 Task: Create a new job listing for an NHS Staff Nurse in Salesforce, including job description, responsibilities, skills required, educational requirements, and minimum pay.
Action: Key pressed <Key.shift><Key.shift><Key.shift><Key.shift><Key.shift>NHS<Key.space><Key.shift>Staff<Key.space><Key.shift>Nir<Key.backspace><Key.backspace>urse<Key.tab><Key.shift>Health<Key.space>and<Key.space><Key.shift>Social<Key.space>care<Key.space>organizations<Key.space>in<Key.space><Key.shift>Norfolk<Key.space>and<Key.space><Key.shift>Waveney<Key.space>are<Key.space>a<Key.backspace>ples<Key.backspace>ased<Key.space>to<Key.space>be<Key.space>working<Key.space>together<Key.space>to<Key.space>recruit<Key.space>internationally<Key.space>trained<Key.space>nurses<Key.space>to<Key.space>come<Key.space>and<Key.space>join<Key.space>us<Key.space>in<Key.space>2024.<Key.space>--<Key.shift_r>><Key.shift>Norfolk<Key.space>and<Key.space><Key.shift>Waveney<Key.space>can<Key.space>offer<Key.space>a<Key.space>range<Key.space>of<Key.space>opportunites<Key.space>to<Key.space>work<Key.space>with<Key.space>a<Key.space>wide<Key.space>variety<Key.space>of<Key.space>speciali
Screenshot: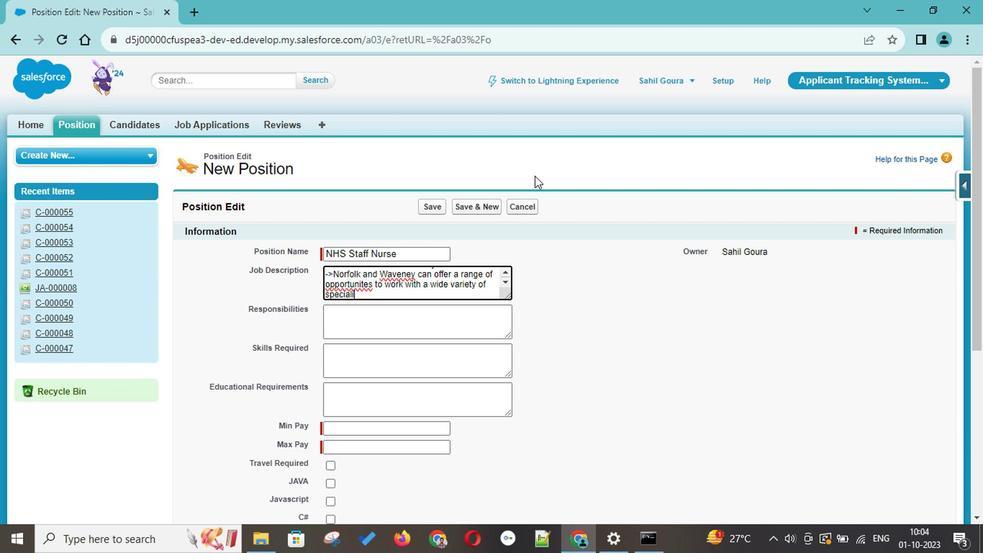 
Action: Mouse moved to (359, 315)
Screenshot: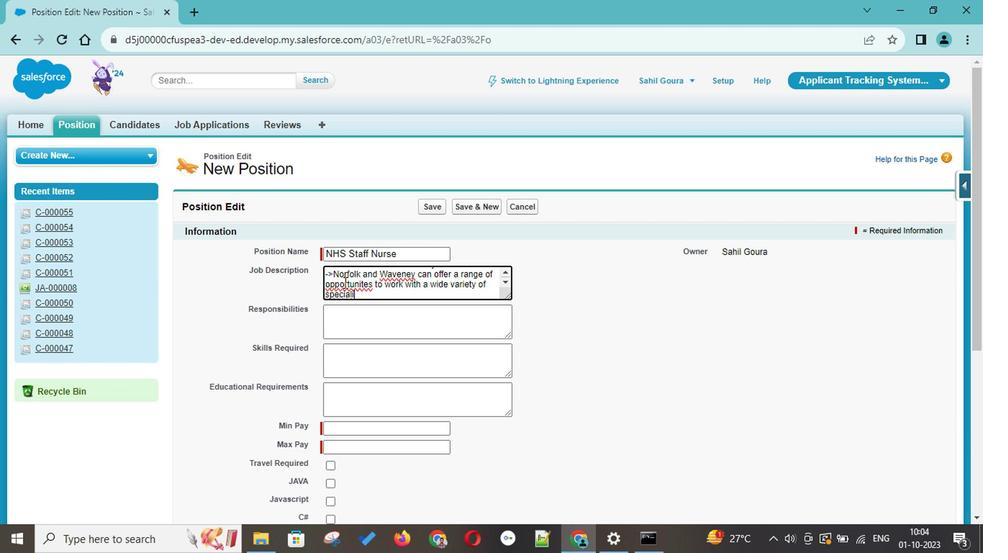 
Action: Mouse pressed right at (359, 315)
Screenshot: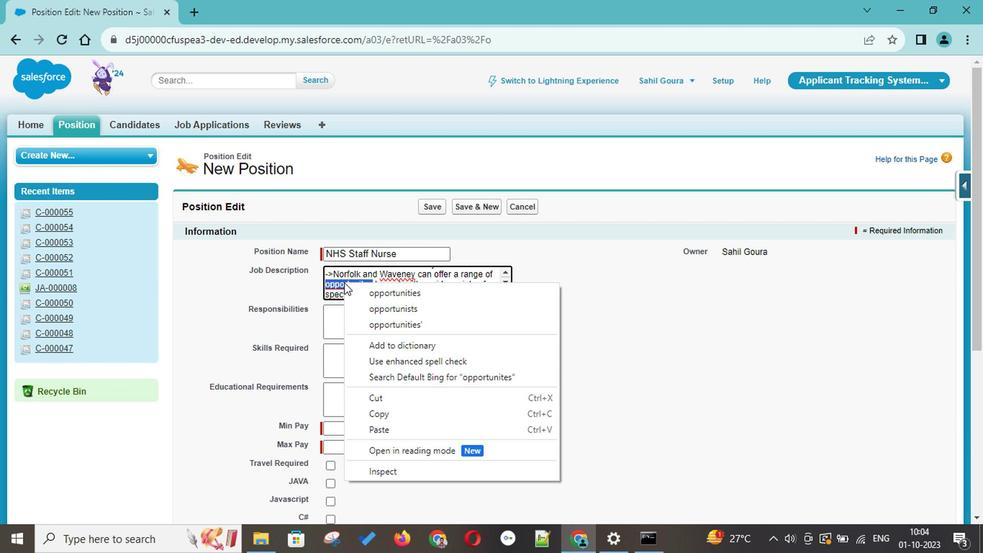 
Action: Mouse moved to (388, 323)
Screenshot: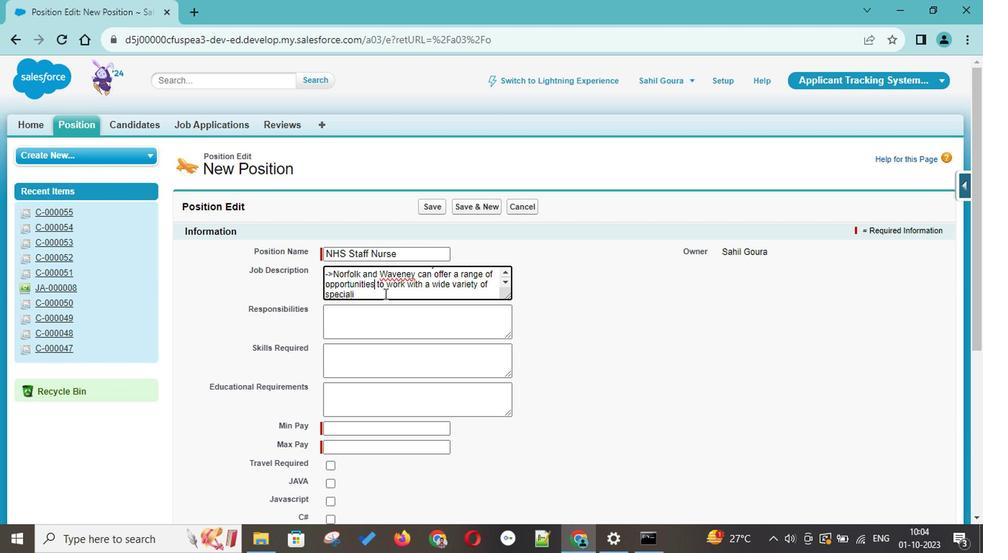 
Action: Mouse pressed left at (388, 323)
Screenshot: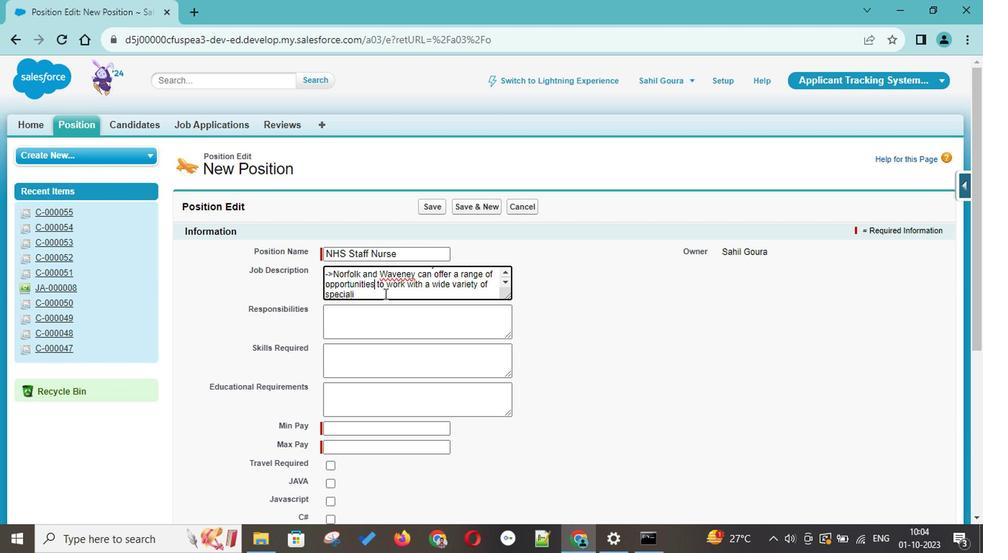 
Action: Mouse moved to (406, 322)
Screenshot: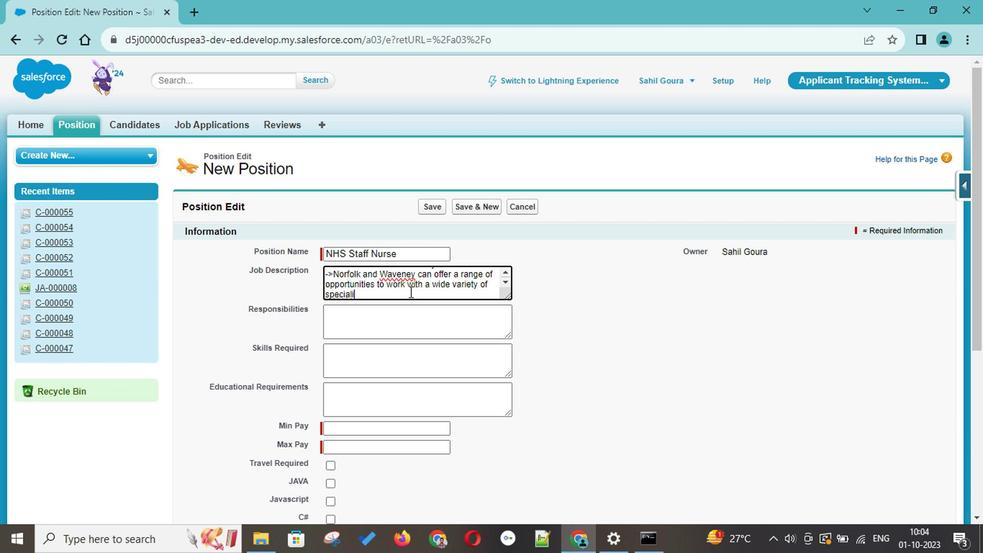 
Action: Mouse pressed left at (406, 322)
Screenshot: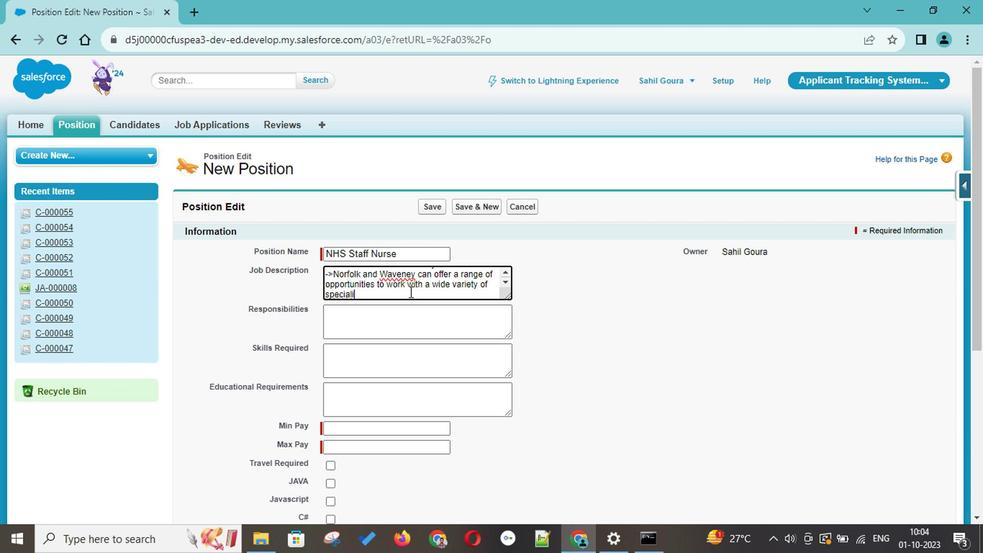 
Action: Key pressed sts<Key.shift_r>:
Screenshot: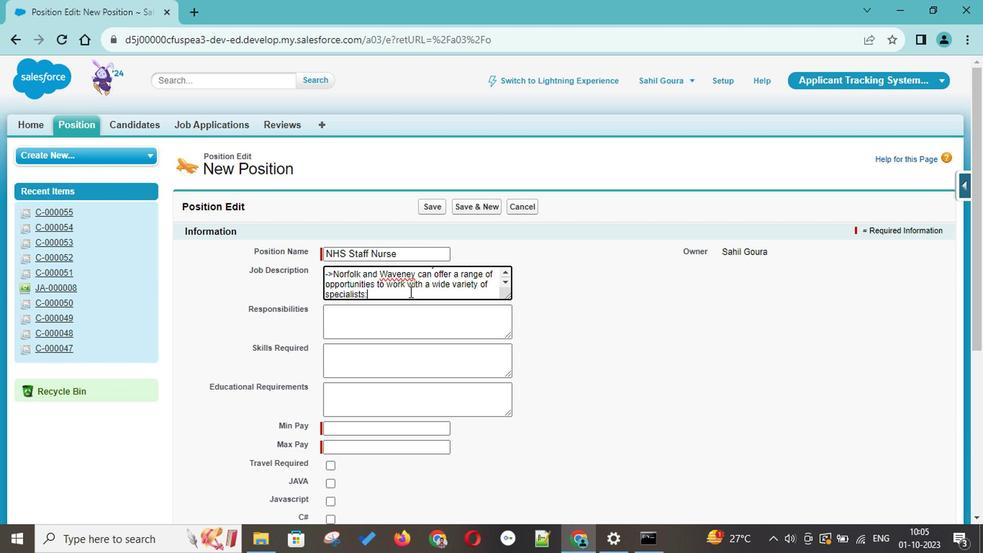 
Action: Mouse moved to (406, 324)
Screenshot: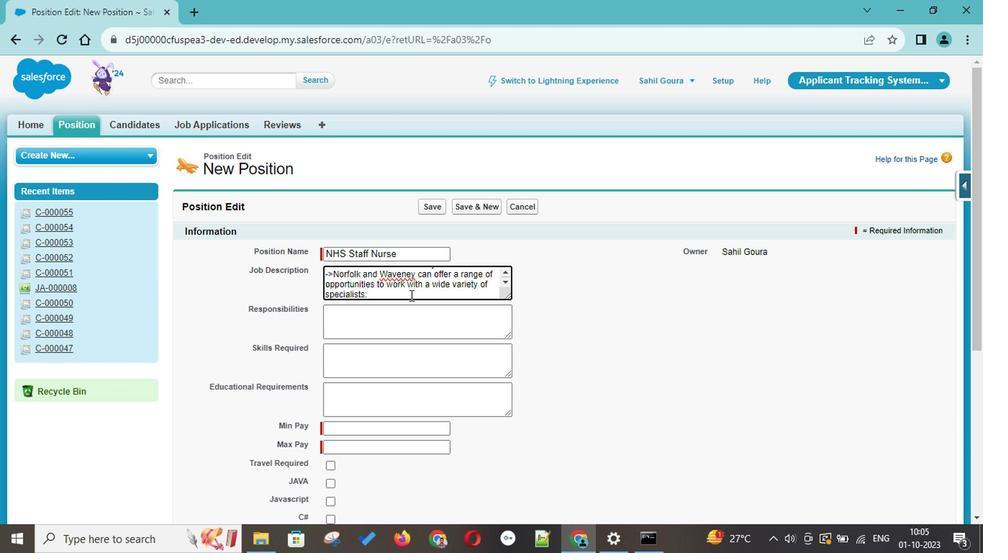 
Action: Key pressed <Key.space>you<Key.space>might<Key.space>be<Key.space>interested<Key.space>in<Key.space>our<Key.space>busy<Key.space><Key.shift>Emergency<Key.space><Key.shift>Department<Key.space>and<Key.space><Key.shift>Trauma<Key.space>teams<Key.space>or<Key.space>have<Key.space>working<Key.space>experience<Key.space>
Screenshot: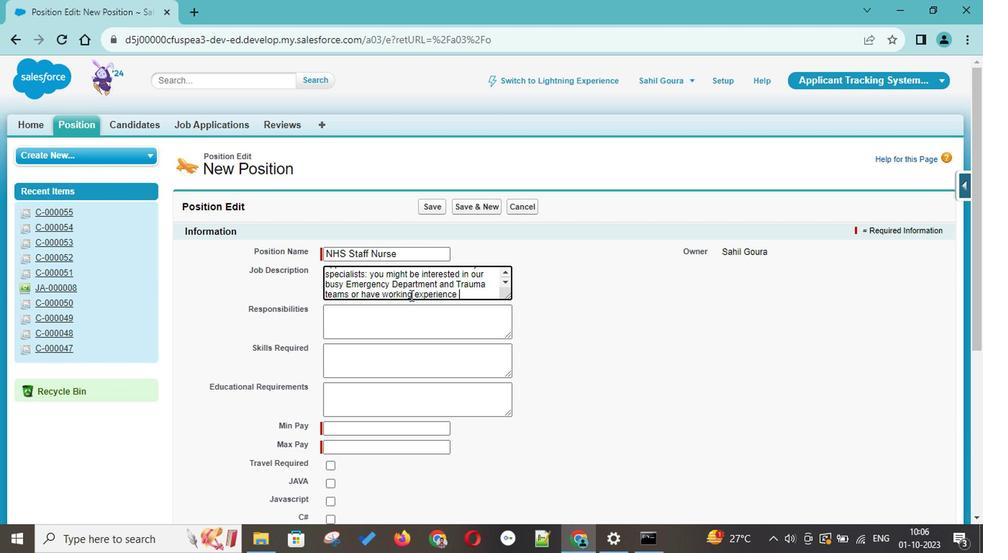 
Action: Mouse moved to (600, 300)
Screenshot: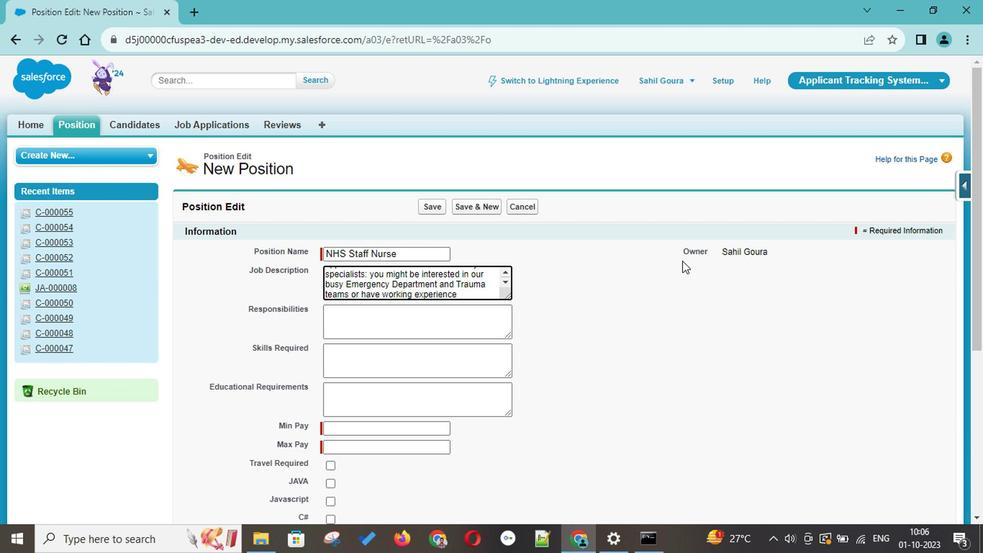 
Action: Key pressed working<Key.space>with<Key.space>operating<Key.space>theatres,<Key.space>perhaps<Key.space>you<Key.space>would<Key.space>like<Key.space>to<Key.space>work<Key.space>with<Key.space>our<Key.space>teams<Key.space>that<Key.space>look<Key.space>after<Key.space>elderly<Key.space>patients,<Key.space>work<Key.space>within<Key.space>the<Key.space>community<Key.space>or<Key.space>bet<Key.backspace><Key.space>at<Key.space>the<Key.space>the<Key.space>forefront<Key.space>of<Key.space>the<Key.space>teams<Key.space>delivering<Key.space>life<Key.space>change<Key.backspace>ig<Key.backspace>ng<Key.space>cancer<Key.space>treatments-whatever<Key.space>your<Key.space>interest<Key.space><Key.backspace>,<Key.space>we<Key.space>hope<Key.space>that<Key.space>you<Key.space>will<Key.space>share<Key.space>our<Key.space>best<Key.backspace><Key.backspace><Key.backspace><Key.backspace>passion<Key.space>for<Key.space>delivering<Key.space>the<Key.space>best<Key.space>possible<Key.space>patient<Key.space>care.--<Key.shift_r>><Key.space><Key.shift>All<Key.space>roles<Key.space>wh<Key.backspace>ithin<Key.space>the<Key.space><Key.shift>Trust<Key.space>reu<Key.backspace>quire<Key.space>staff<Key.space>to<Key.space>demonstrate<Key.space>our<Key.space>core<Key.space>values<Key.space>in<Key.space>the<Key.space>var<Key.backspace><Key.backspace><Key.backspace>care<Key.space>they<Key.space>provide<Key.space>to<Key.space>patience<Key.backspace><Key.backspace>ts.<Key.space>--<Key.shift_r>><Key.space>a<Key.backspace><Key.shift>All<Key.space>members<Key.space>of<Key.space>staff<Key.space>should<Key.space>conide<Key.backspace><Key.backspace><Key.backspace>sider<Key.space>these<Key.space>behavious<Key.space>an<Key.space>essential<Key.space>part<Key.space>of<Key.space>thier<Key.space><Key.backspace><Key.backspace><Key.backspace><Key.backspace>eir<Key.space>job<Key.space>role.<Key.tab><Key.shift>The<Key.space>
Screenshot: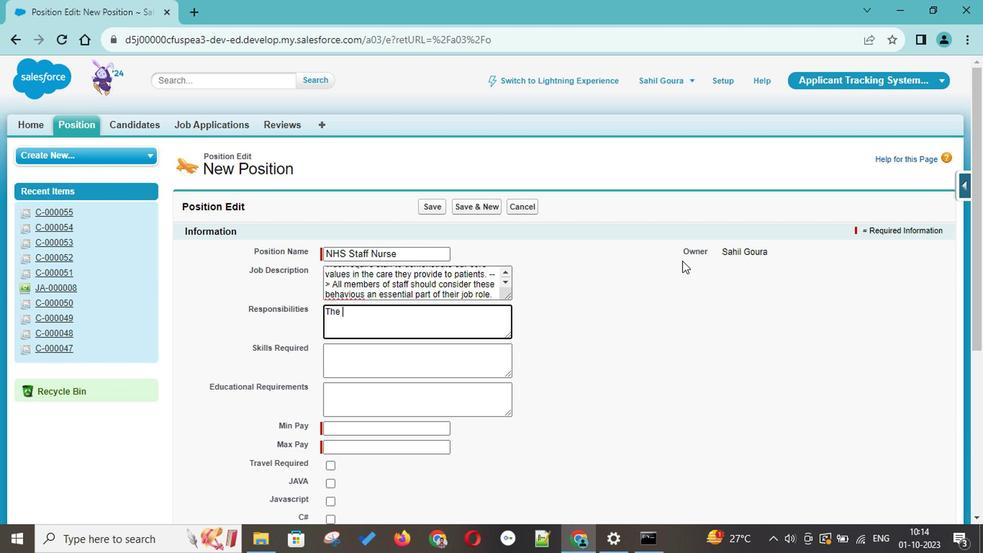 
Action: Mouse moved to (370, 323)
Screenshot: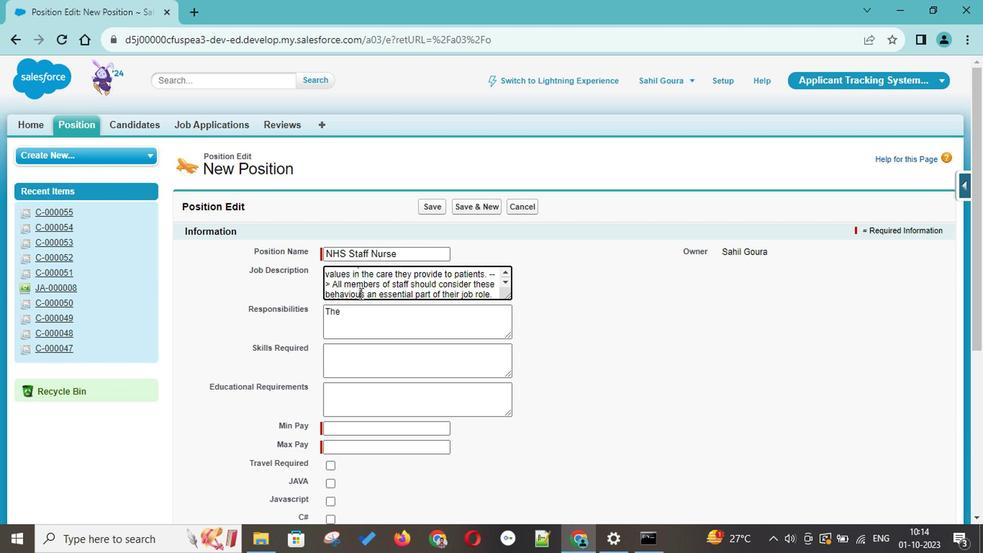 
Action: Mouse pressed left at (370, 323)
Screenshot: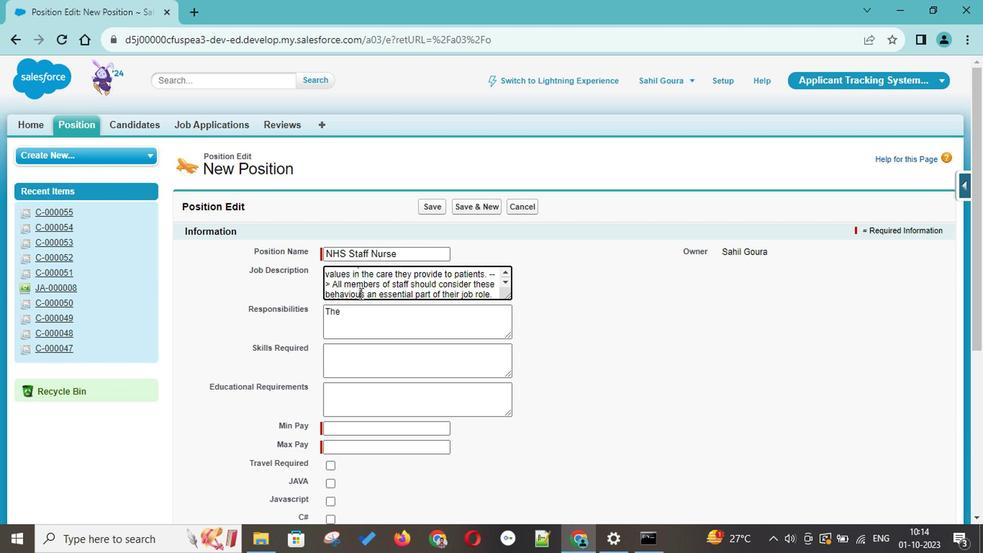 
Action: Key pressed r
Screenshot: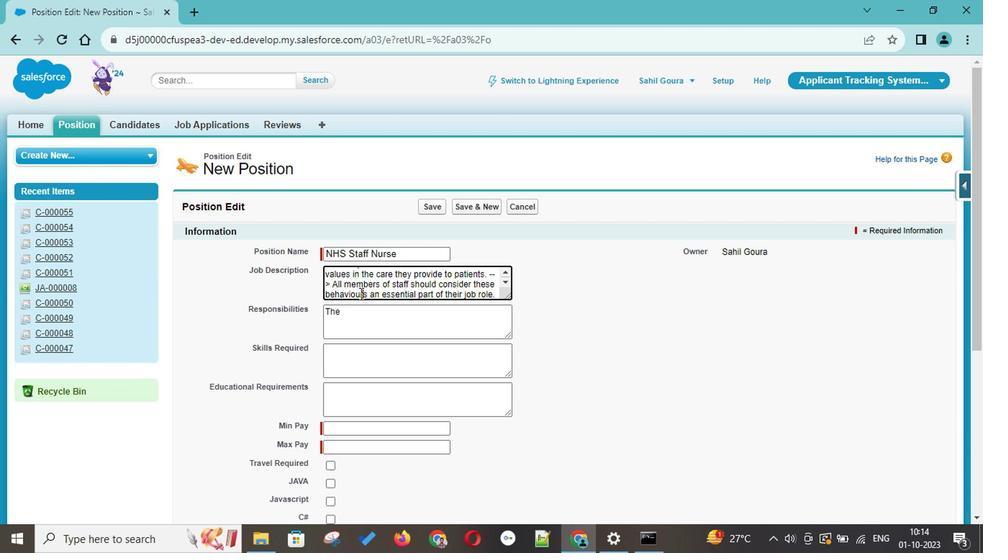 
Action: Mouse moved to (376, 342)
Screenshot: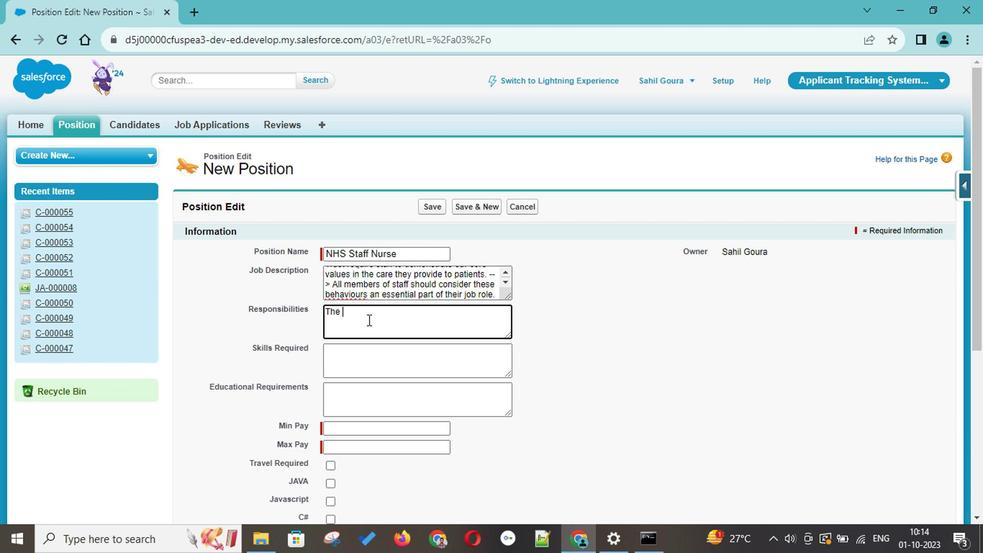 
Action: Mouse pressed left at (376, 342)
Screenshot: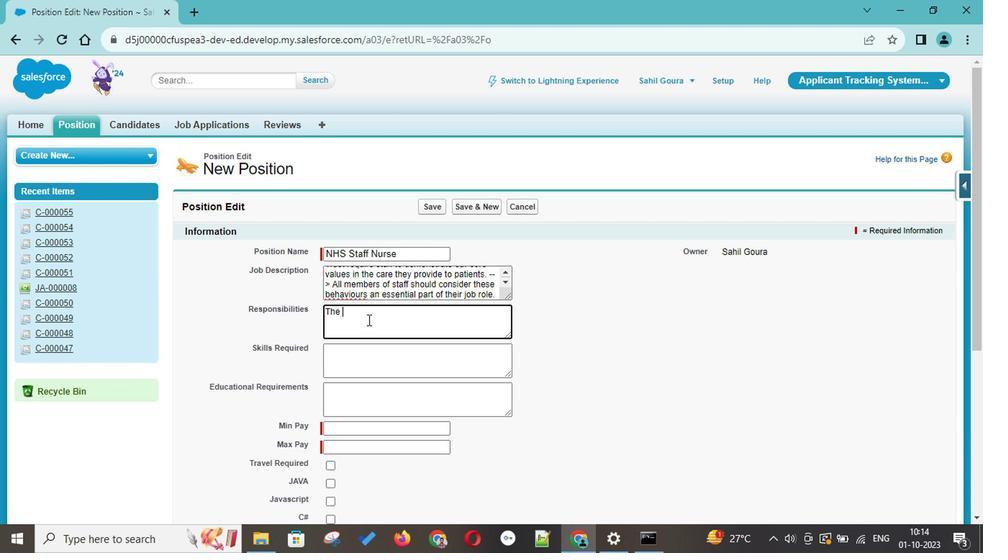 
Action: Mouse moved to (362, 327)
Screenshot: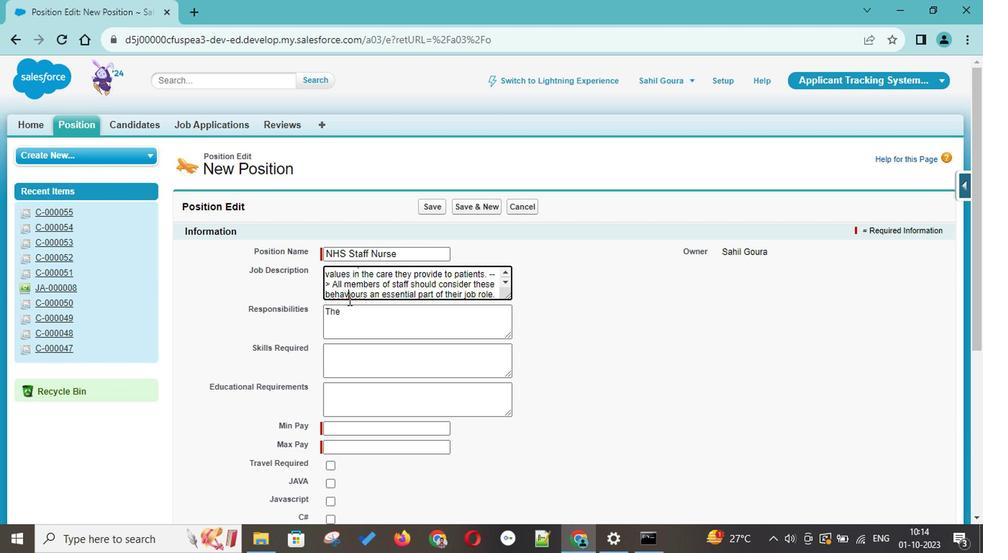 
Action: Mouse pressed left at (362, 327)
Screenshot: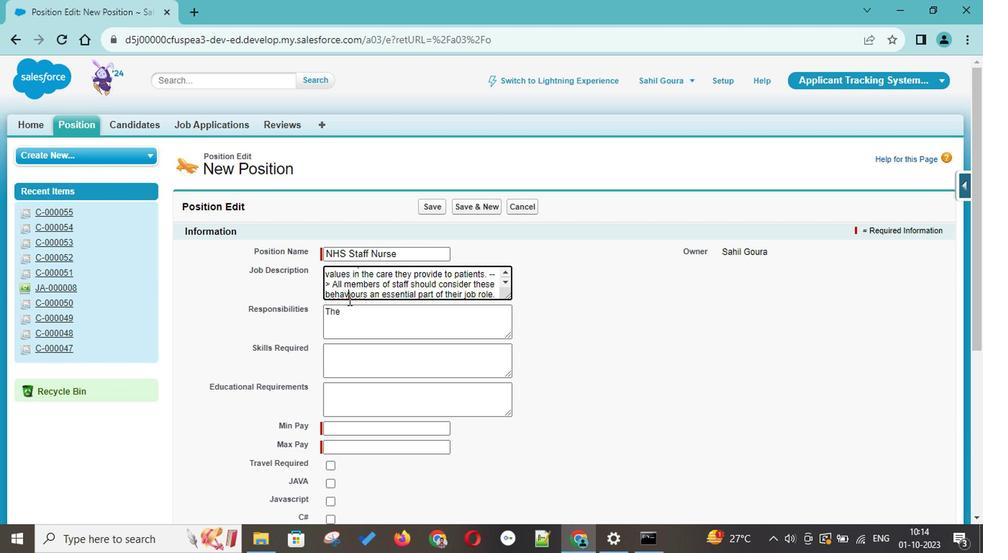 
Action: Mouse moved to (360, 325)
Screenshot: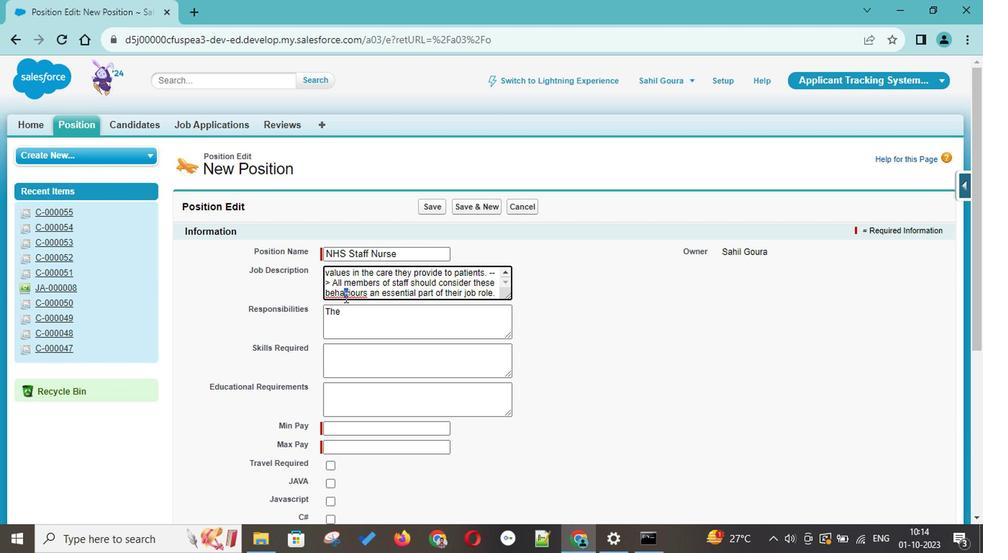 
Action: Mouse pressed right at (360, 325)
Screenshot: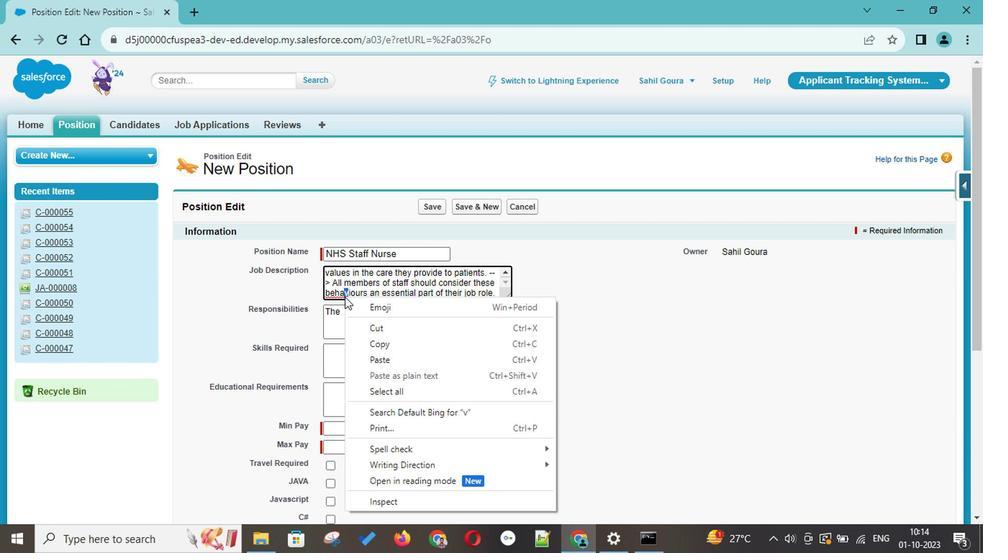 
Action: Mouse moved to (355, 322)
Screenshot: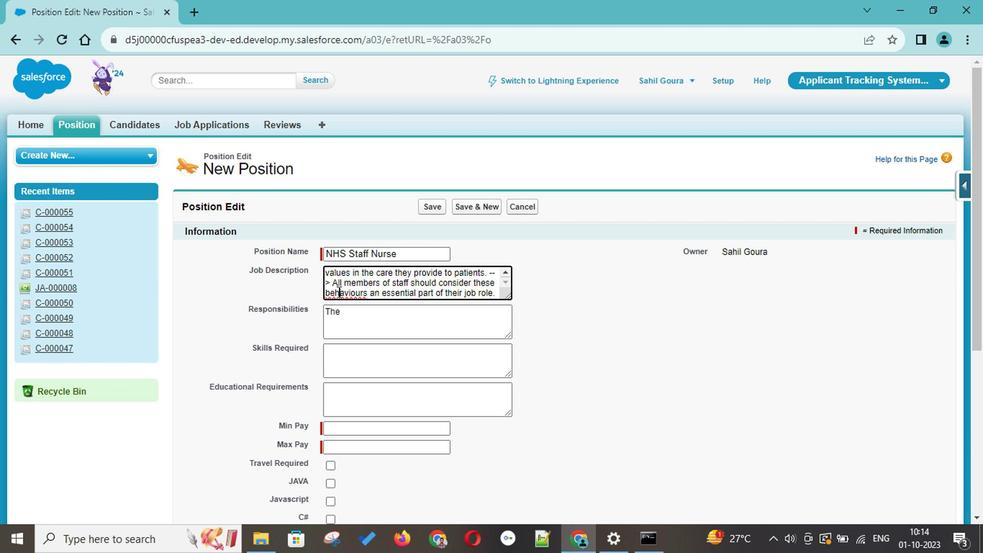 
Action: Mouse pressed left at (355, 322)
Screenshot: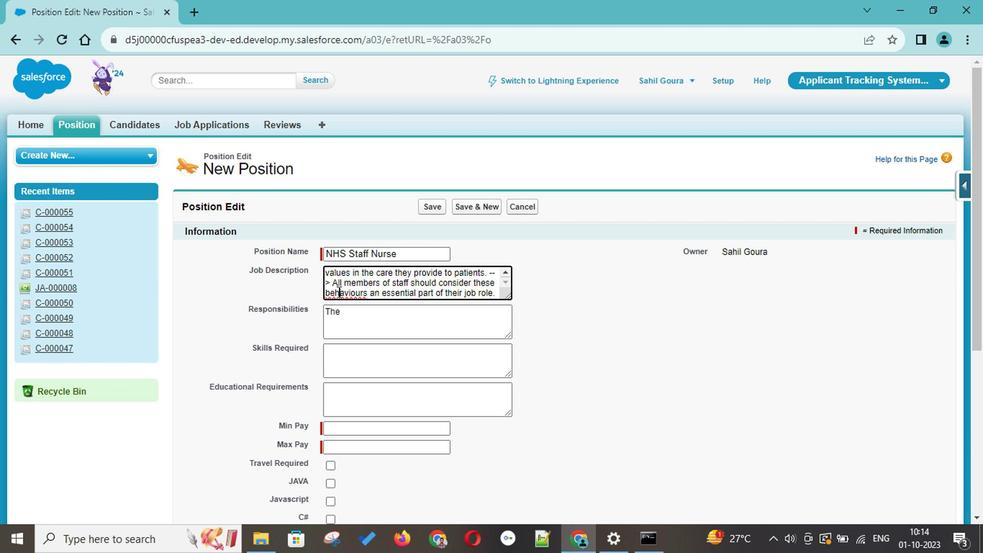
Action: Mouse moved to (362, 323)
Screenshot: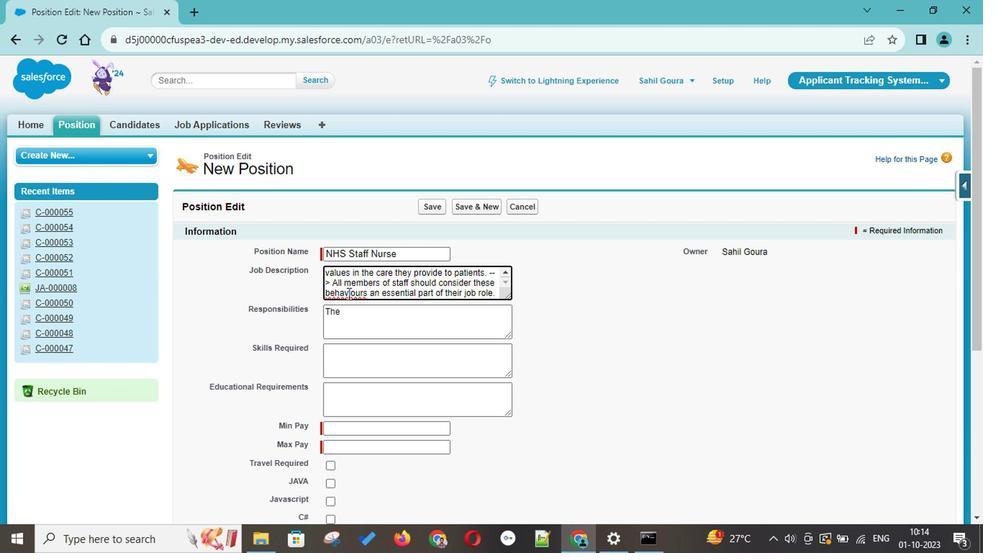 
Action: Mouse pressed right at (362, 323)
Screenshot: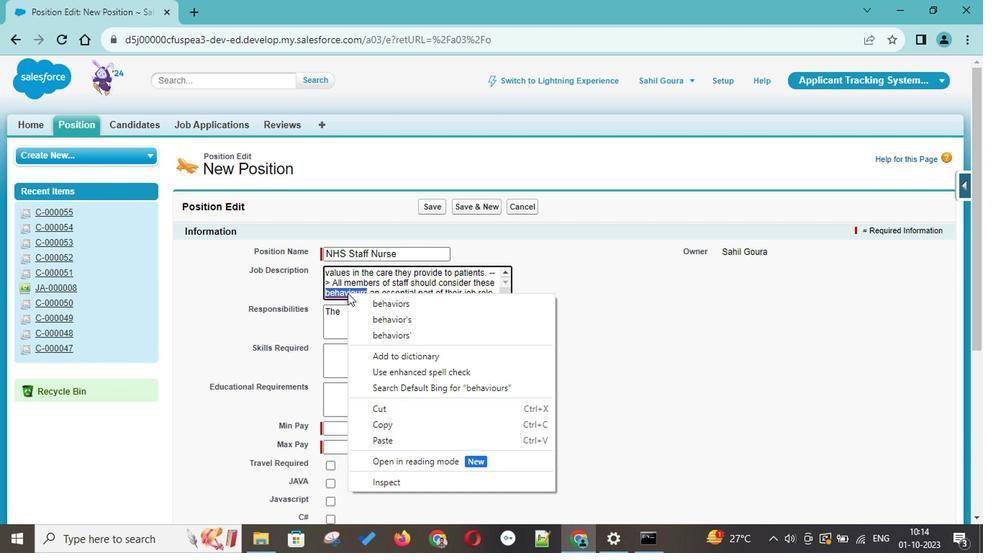 
Action: Mouse moved to (381, 329)
Screenshot: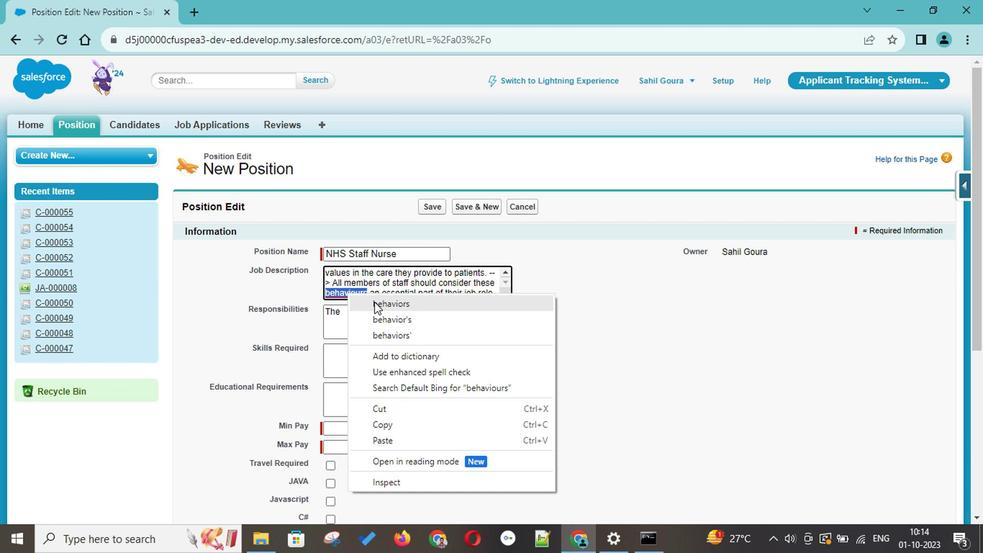 
Action: Mouse pressed left at (381, 329)
Screenshot: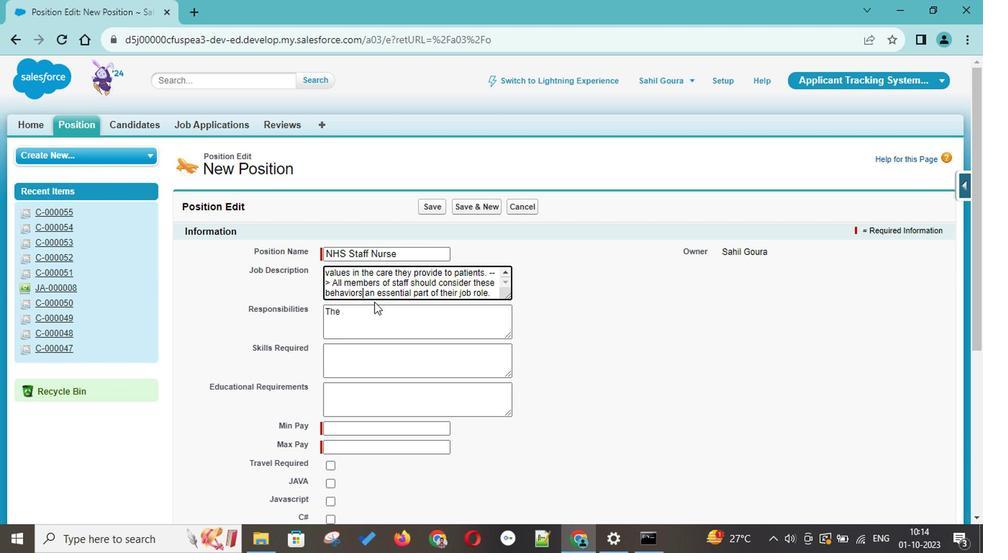 
Action: Mouse moved to (376, 340)
Screenshot: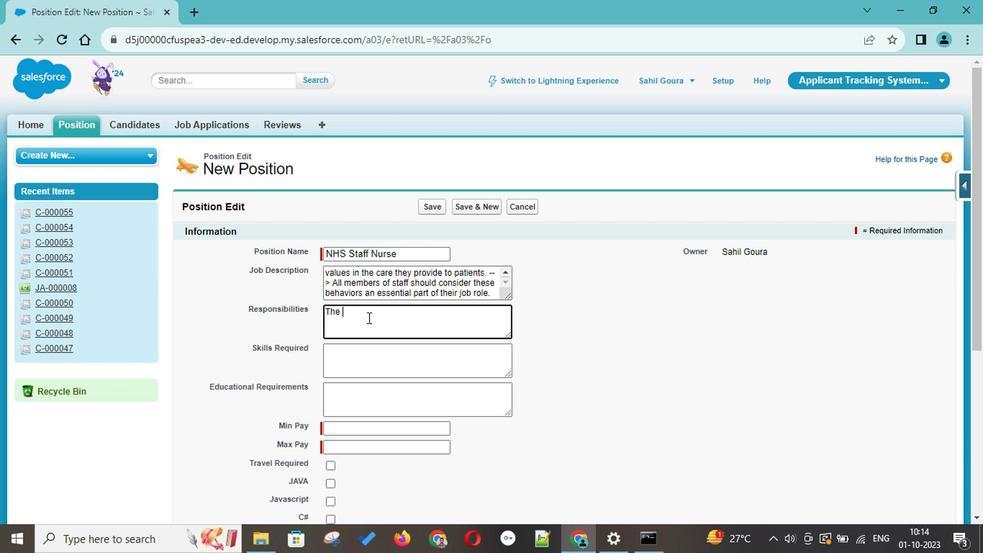 
Action: Mouse pressed left at (376, 340)
Screenshot: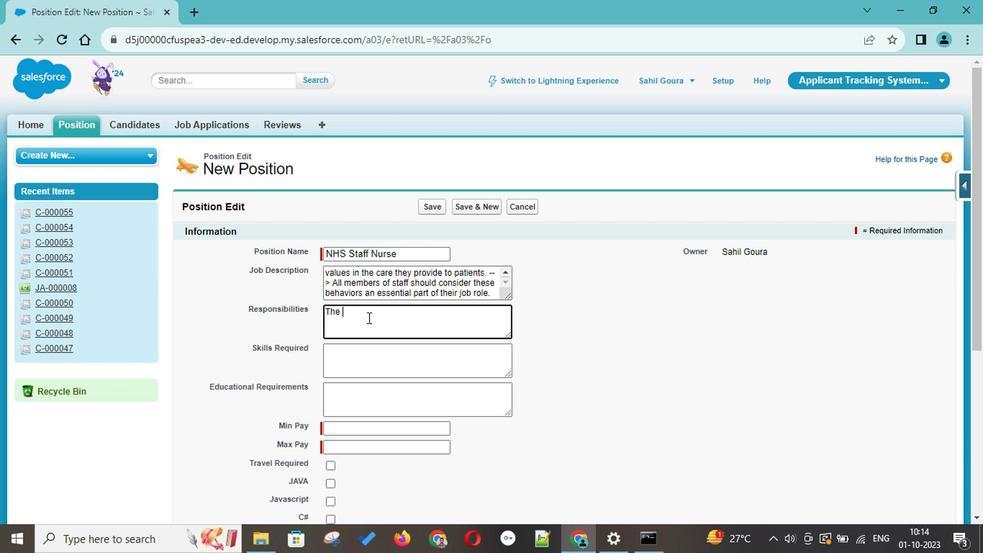
Action: Key pressed post<Key.space>holder<Key.space>is<Key.space>responsible<Key.space>for<Key.space>the<Key.space>assessment<Key.space>of<Key.space>care<Key.space>needs<Key.space>and<Key.space>the<Key.space>deveo<Key.backspace>lopment<Key.space>implementation<Key.space>and<Key.space>evaa<Key.backspace>luation<Key.space>of<Key.space>programmes
Screenshot: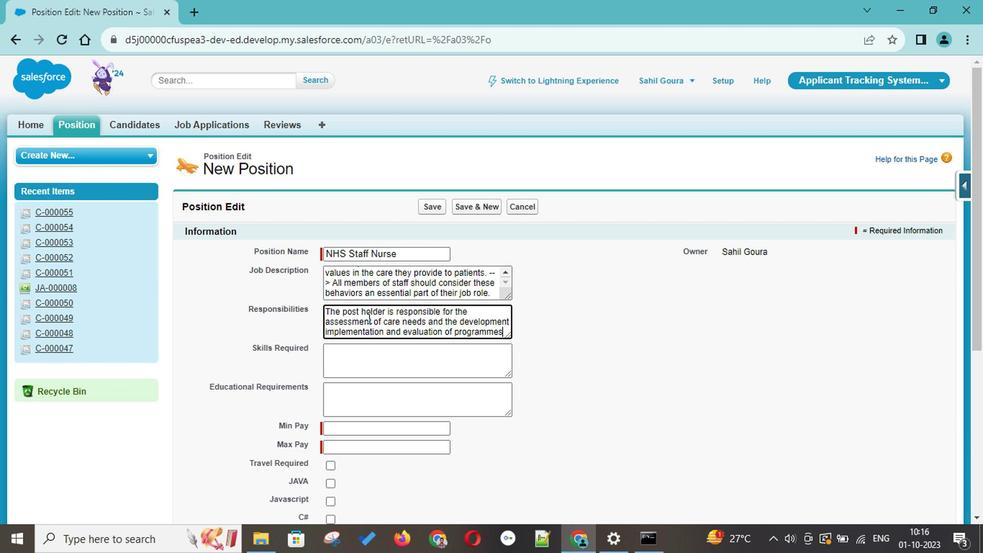 
Action: Mouse moved to (446, 354)
Screenshot: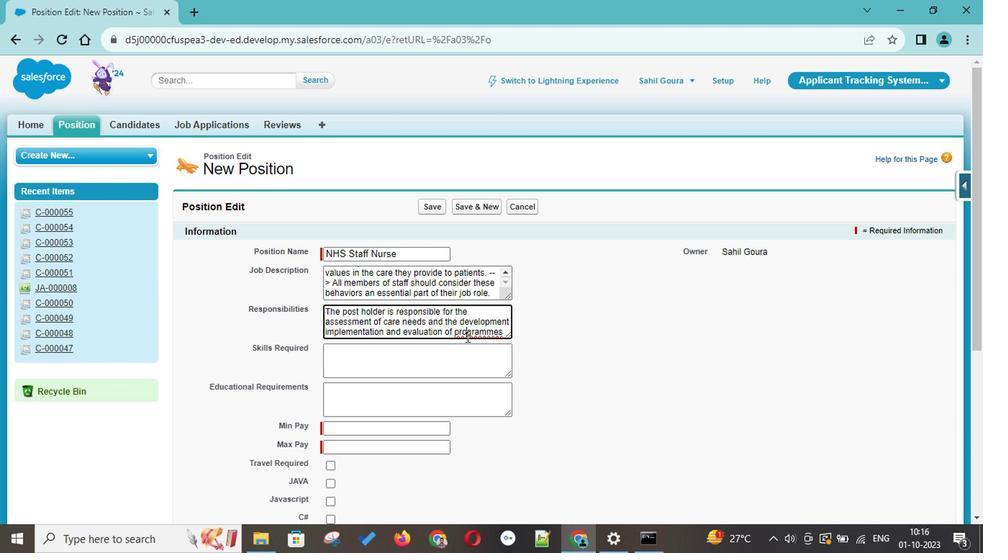 
Action: Mouse pressed right at (446, 354)
Screenshot: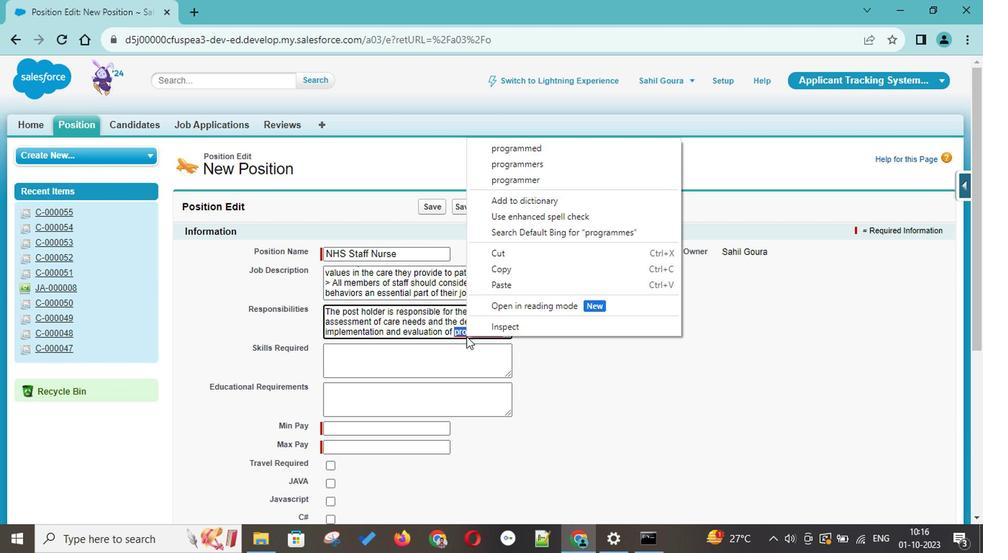 
Action: Mouse moved to (503, 221)
Screenshot: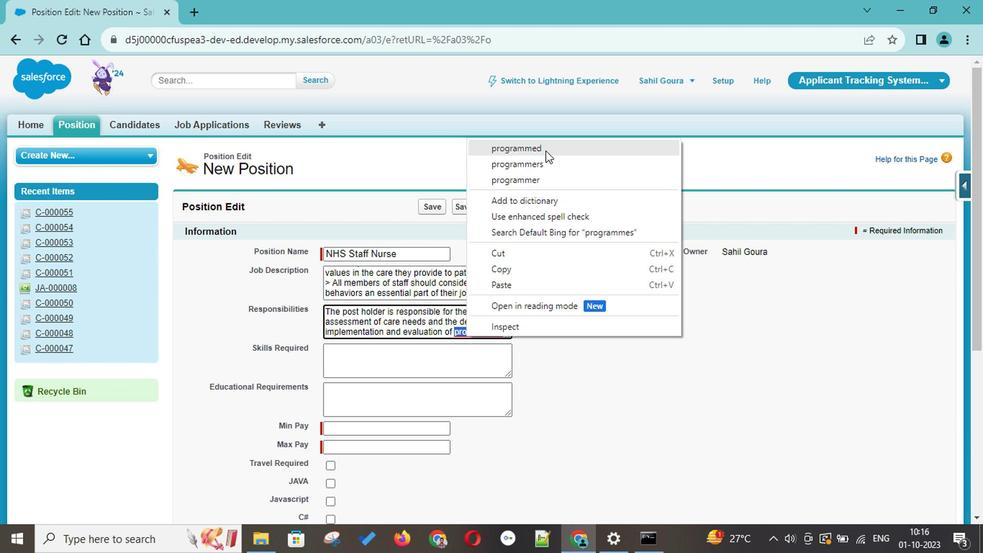 
Action: Mouse pressed left at (503, 221)
Screenshot: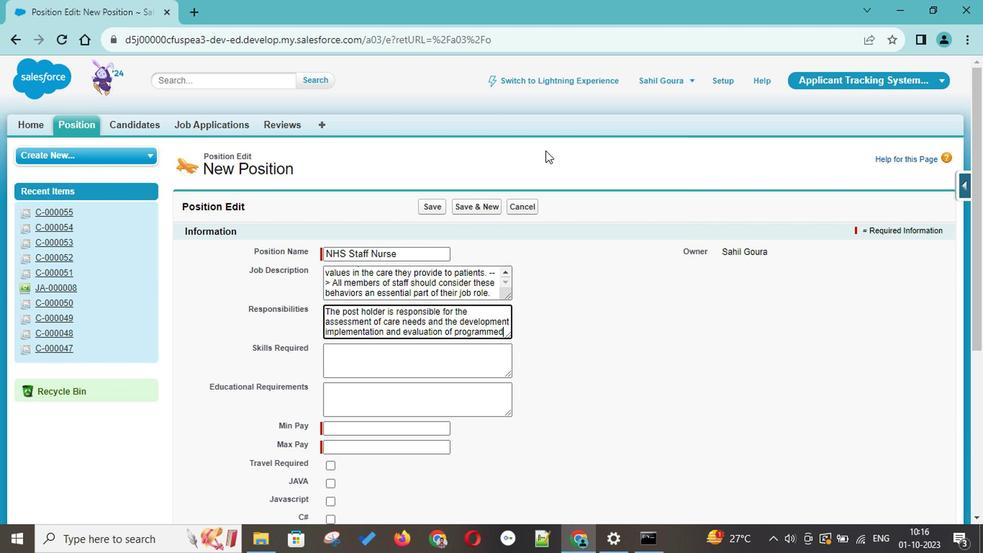
Action: Key pressed <Key.backspace><Key.backspace><Key.backspace>s=<Key.backspace><Key.backspace>mes<Key.space>
Screenshot: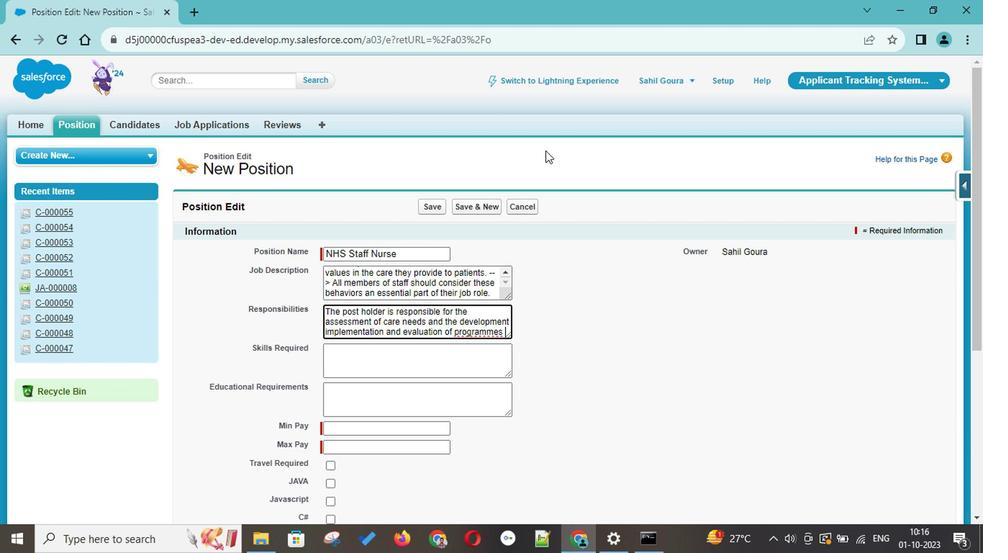 
Action: Mouse moved to (486, 230)
Screenshot: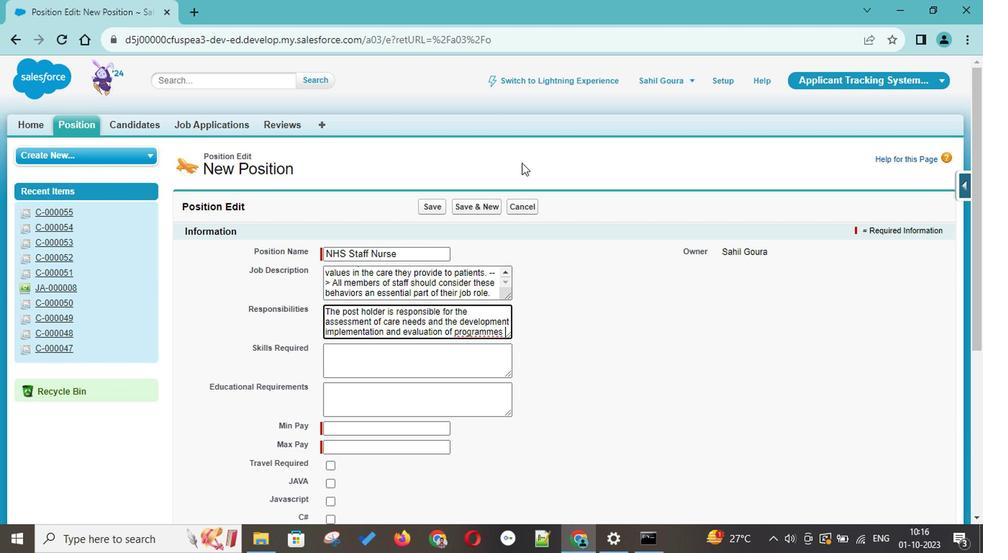 
Action: Key pressed <Key.backspace><Key.backspace><Key.backspace><Key.backspace>s<Key.space>of<Key.space>th<Key.backspace><Key.backspace>care.<Key.space>--<Key.shift_r>><Key.space><Key.shift><Key.shift><Key.shift><Key.shift><Key.shift><Key.shift><Key.shift><Key.shift><Key.shift><Key.shift><Key.shift><Key.shift><Key.shift><Key.shift><Key.shift><Key.shift><Key.shift><Key.shift>Ensure<Key.space>the<Key.space>agreed<Key.space>standards<Key.space>of<Key.space>nirsing<Key.backspace><Key.backspace><Key.backspace><Key.backspace><Key.backspace><Key.backspace>ursing<Key.space>practice<Key.space>within<Key.space>the<Key.space>ward/department<Key.space>health<Key.space><Key.shift>&<Key.space>safety<Key.space>policies<Key.space>are<Key.space>adhered<Key.space>to<Key.space>--<Key.shift_r>><Key.space>
Screenshot: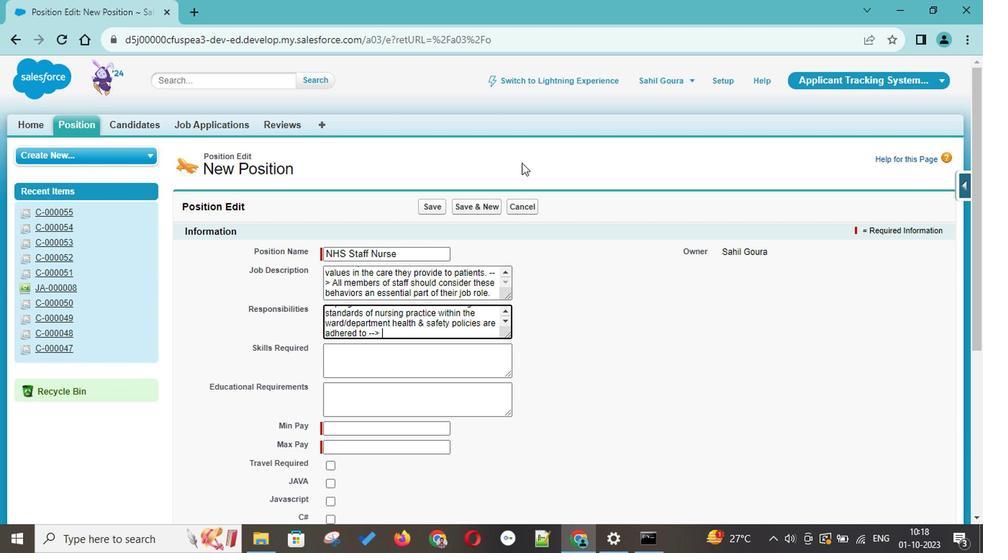 
Action: Mouse moved to (447, 352)
Screenshot: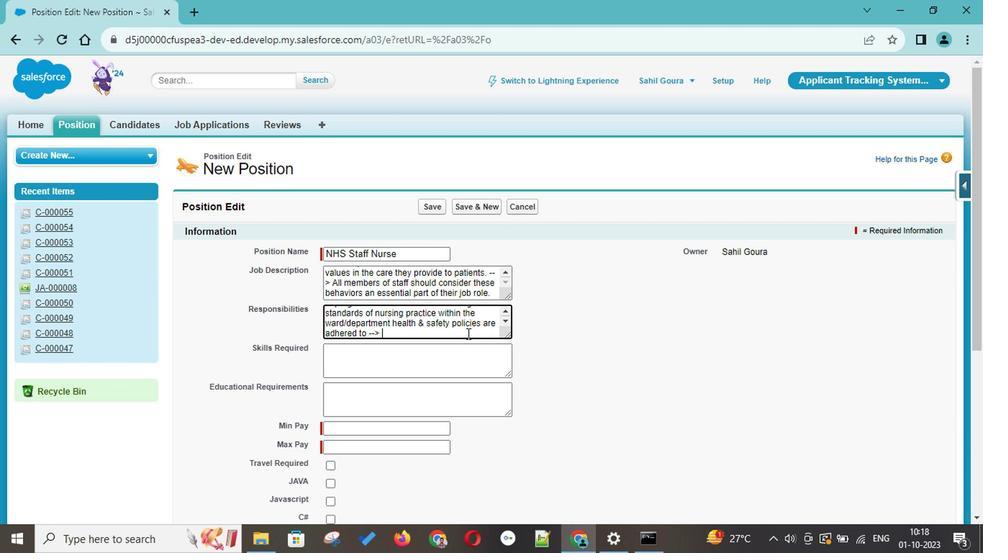 
Action: Key pressed <Key.shift>Mainita<Key.backspace><Key.backspace><Key.backspace>tained<Key.space>personal<Key.space>contact<Key.space>with<Key.space>patients<Key.space><Key.space><Key.backspace><Key.backspace>,<Key.space>other<Key.space>health<Key.space>care<Key.space>discplines,<Key.space>relatives<Key.space>and<Key.space>vist<Key.backspace>itors
Screenshot: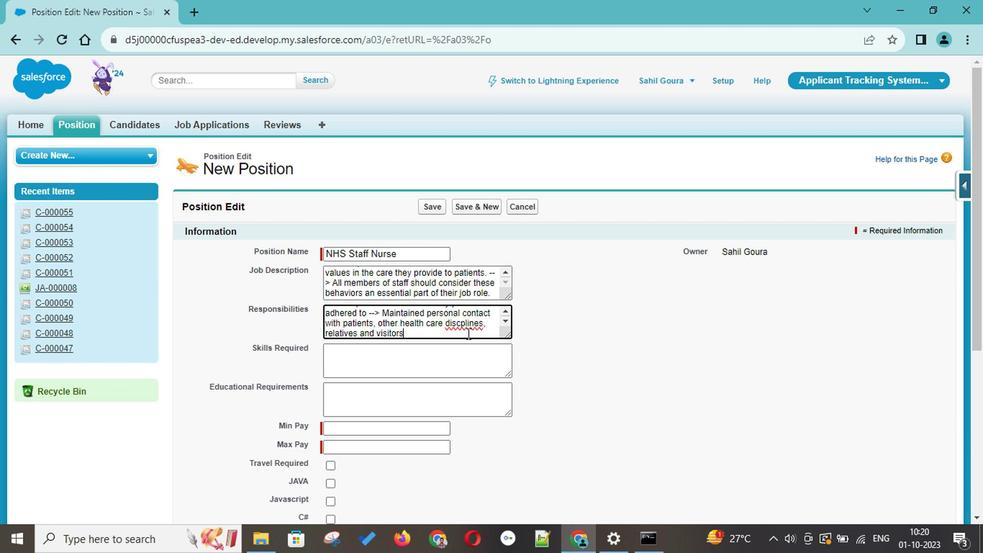 
Action: Mouse moved to (443, 346)
Screenshot: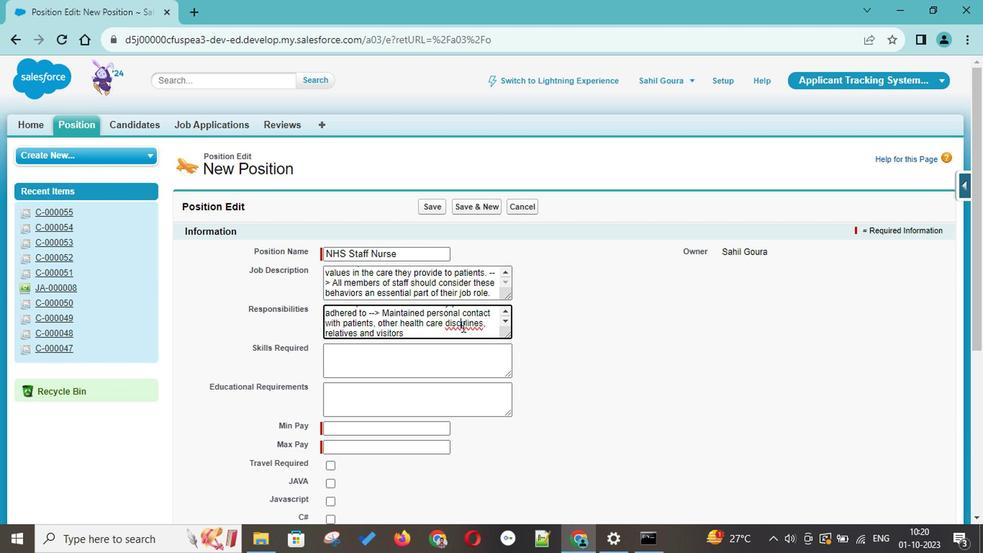 
Action: Mouse pressed right at (443, 346)
Screenshot: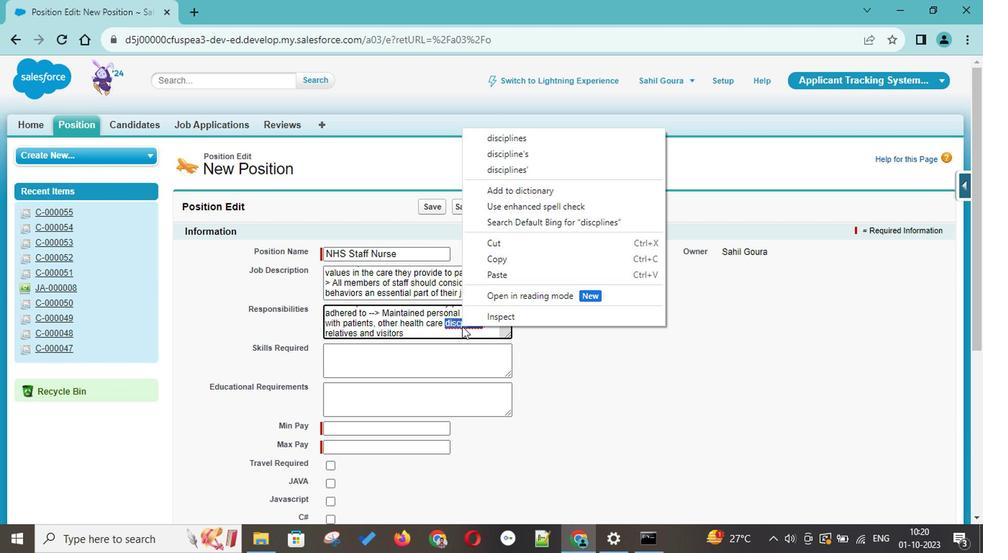 
Action: Mouse moved to (509, 216)
Screenshot: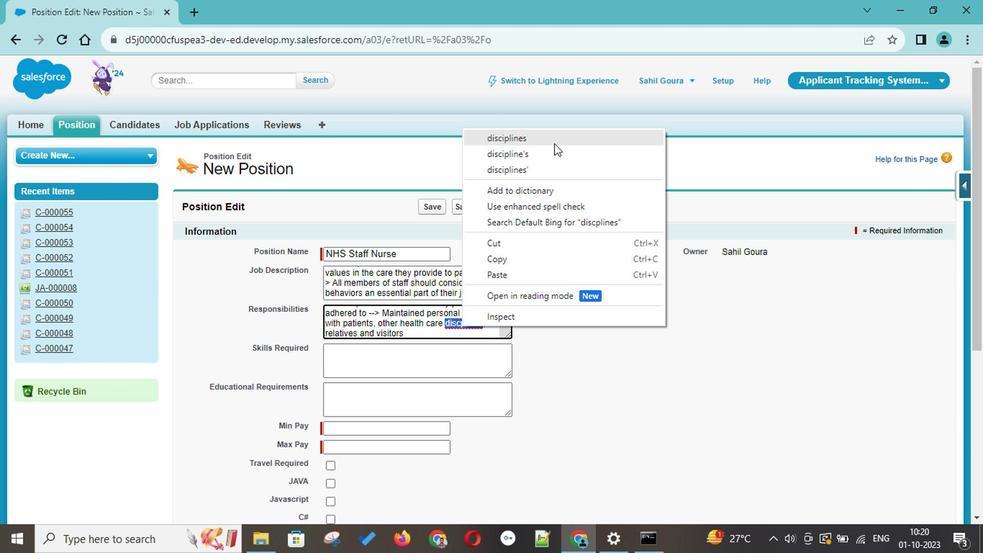 
Action: Mouse pressed left at (509, 216)
Screenshot: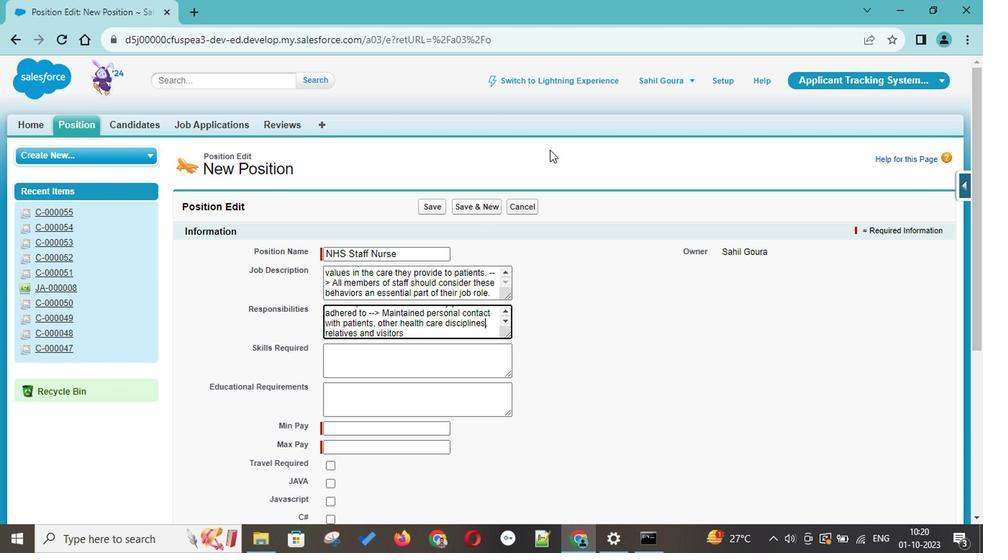 
Action: Mouse moved to (414, 350)
Screenshot: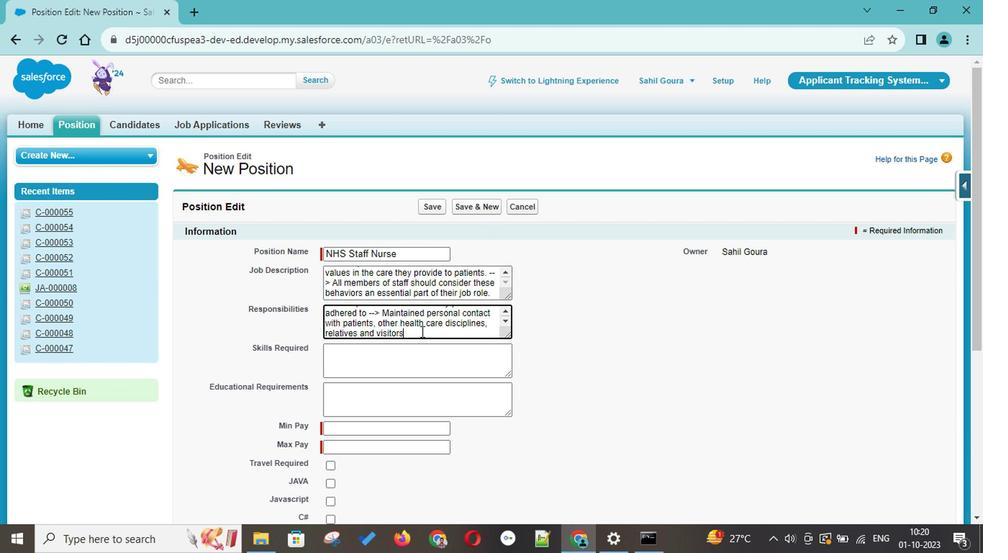 
Action: Mouse pressed left at (414, 350)
Screenshot: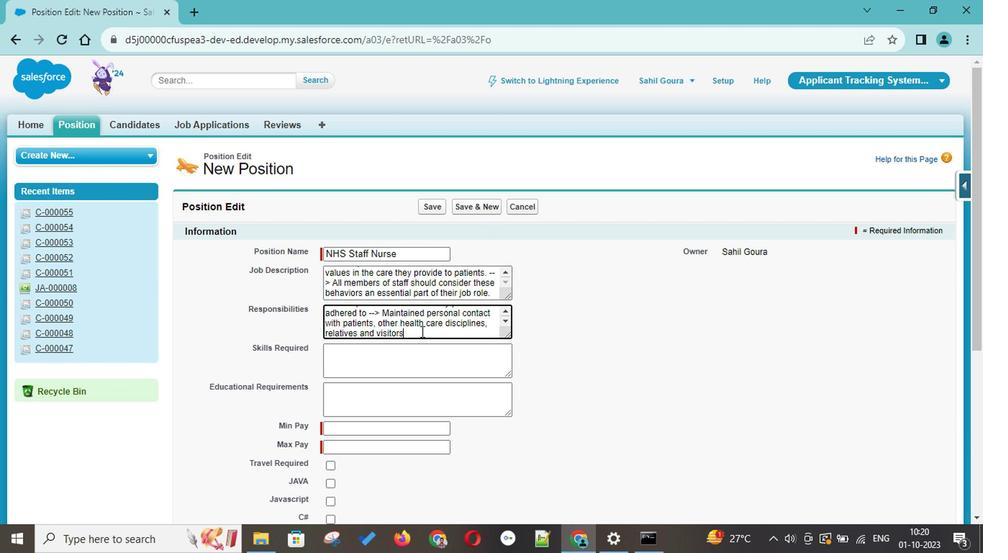
Action: Key pressed .<Key.space>--<Key.shift_r><Key.shift_r><Key.shift_r><Key.shift_r><Key.shift_r><Key.shift_r><Key.shift_r><Key.shift_r><Key.shift_r><Key.shift_r><Key.shift_r>?<Key.backspace><Key.shift_r>><Key.space><Key.shift>Mentorship<Key.space>support<Key.space>of<Key.space>new<Key.space>staff.--<Key.shift_r>><Key.space><Key.shift><Key.shift><Key.shift><Key.shift><Key.shift><Key.shift><Key.shift><Key.shift><Key.shift><Key.shift><Key.shift><Key.shift><Key.shift><Key.shift><Key.shift><Key.shift><Key.shift><Key.shift><Key.shift><Key.shift><Key.shift><Key.shift><Key.shift><Key.shift><Key.shift><Key.shift><Key.shift><Key.shift><Key.shift><Key.shift><Key.shift><Key.shift><Key.shift><Key.shift><Key.shift><Key.shift><Key.shift><Key.shift><Key.shift><Key.shift><Key.shift><Key.shift><Key.shift><Key.shift><Key.shift><Key.shift><Key.shift><Key.shift><Key.shift><Key.shift><Key.shift><Key.shift><Key.shift><Key.shift><Key.shift><Key.shift><Key.shift><Key.shift><Key.shift><Key.shift><Key.shift><Key.shift><Key.shift><Key.shift><Key.shift><Key.shift><Key.shift><Key.shift><Key.shift><Key.shift>To<Key.space>understake<Key.space>appropriate<Key.space>enhanced<Key.space>ro
Screenshot: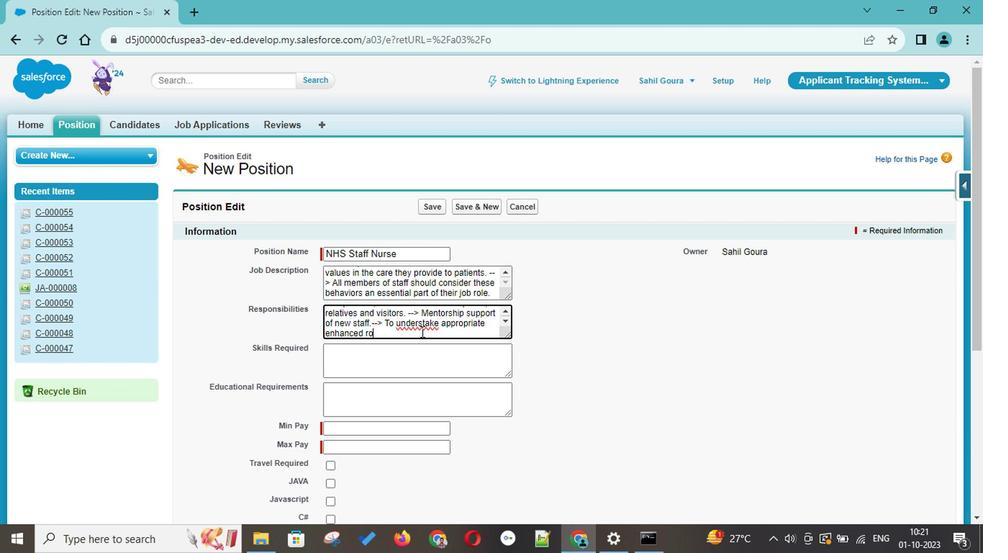 
Action: Mouse moved to (417, 344)
Screenshot: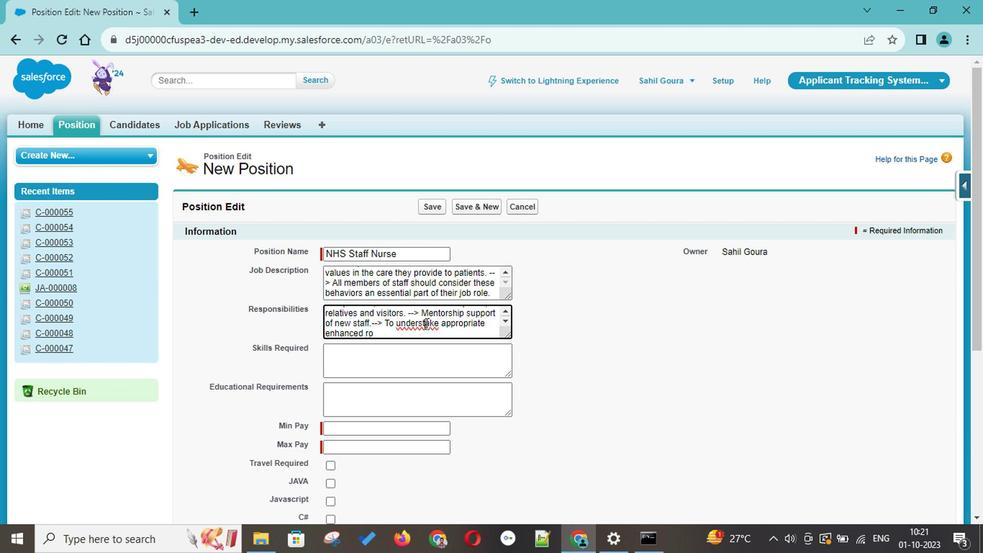 
Action: Mouse pressed left at (417, 344)
Screenshot: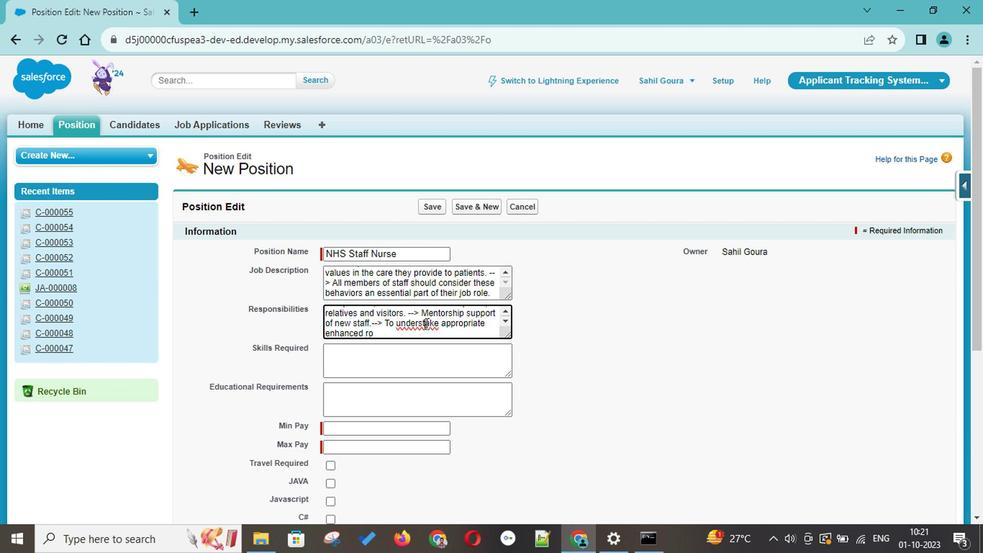 
Action: Key pressed <Key.backspace>
Screenshot: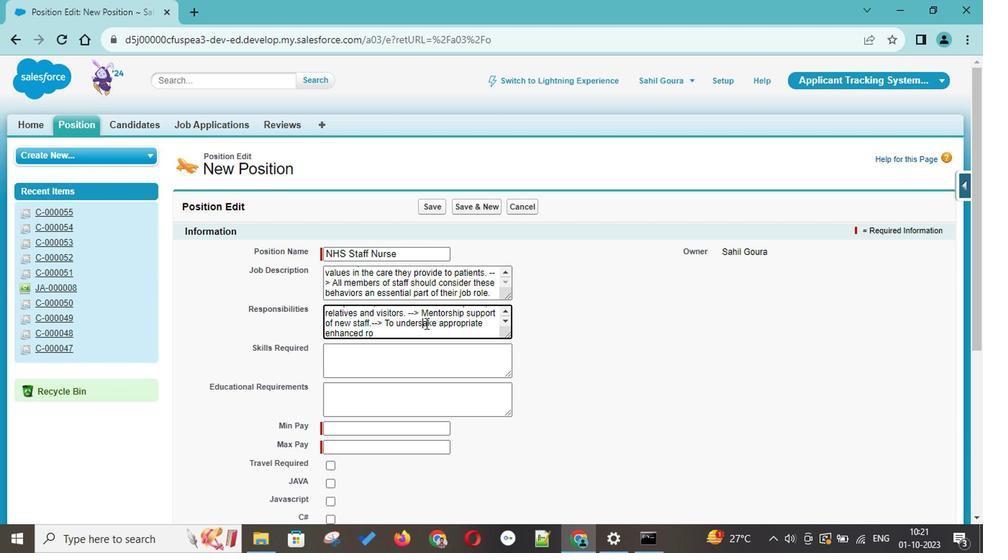 
Action: Mouse moved to (423, 355)
Screenshot: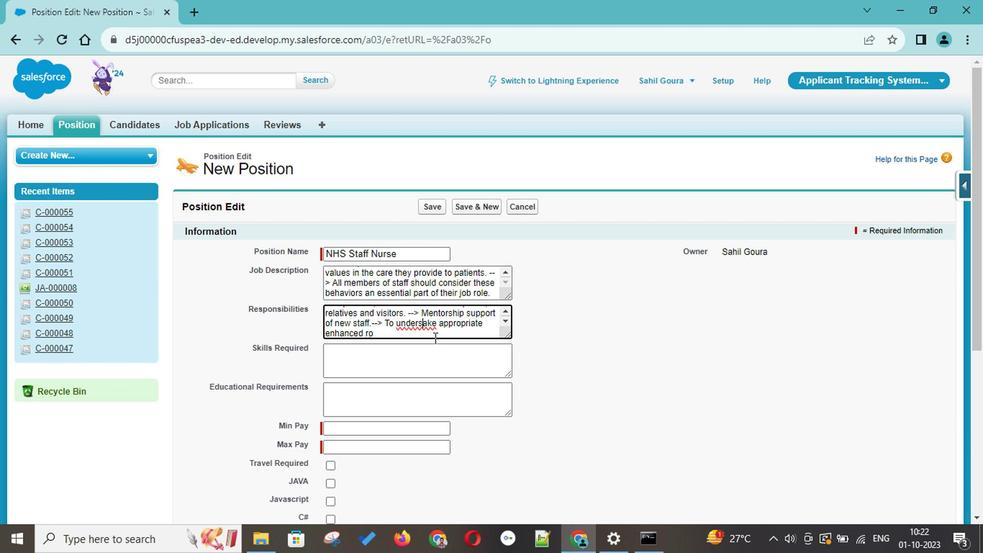 
Action: Key pressed <Key.backspace>t
Screenshot: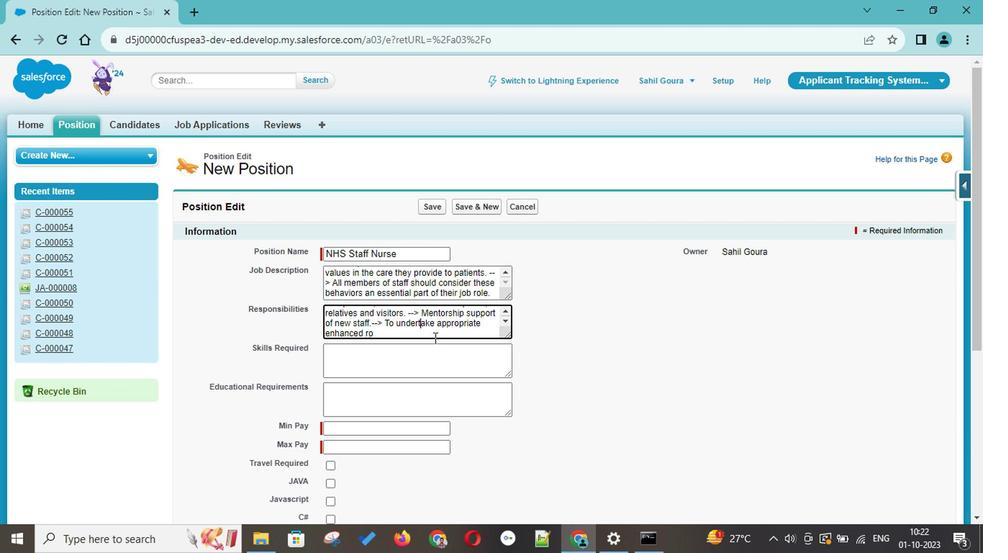 
Action: Mouse moved to (421, 350)
Screenshot: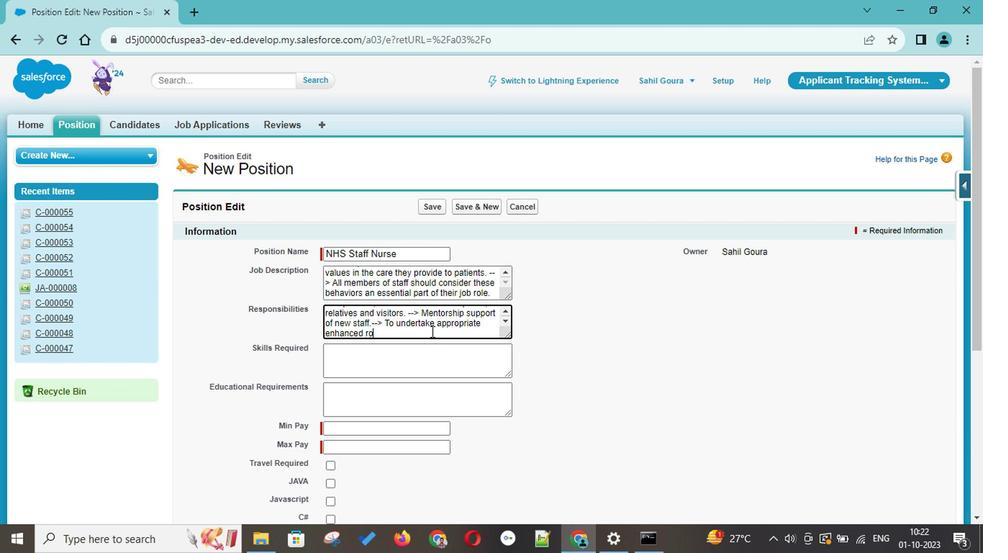 
Action: Mouse pressed left at (421, 350)
Screenshot: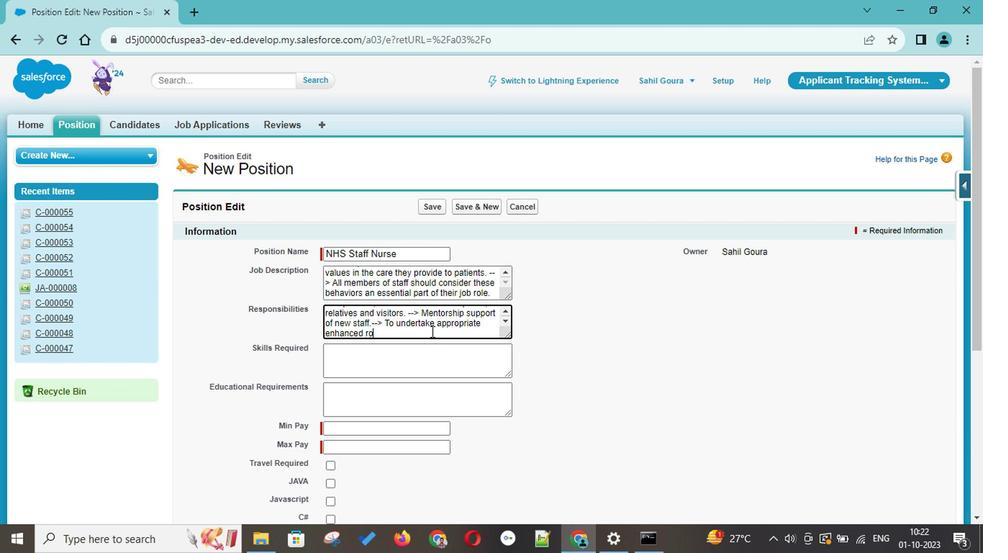 
Action: Key pressed <Key.space><Key.backspace><Key.backspace><Key.backspace>to<Key.space>roles,<Key.space>following<Key.space>the<Key.space>necessary<Key.space>training,<Key.space>eg<Key.backspace>.g.<Key.space><Key.shift>IV<Key.space>drug<Key.space>administration,<Key.space><Key.shift>ECG<Key.space>recording.<Key.space>--<Key.shift_r>><Key.space><Key.shift><Key.shift><Key.shift><Key.shift><Key.shift><Key.shift>Emsure<Key.space>safe<Key.space>custody<Key.space>and<Key.space>administa<Key.backspace>ration<Key.space>of<Key.space>drugs
Screenshot: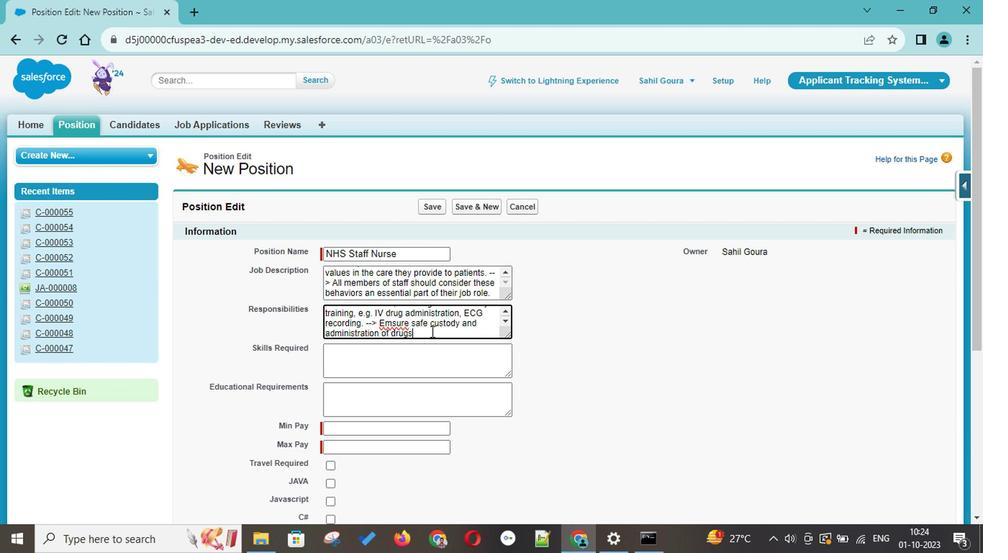 
Action: Mouse moved to (393, 344)
Screenshot: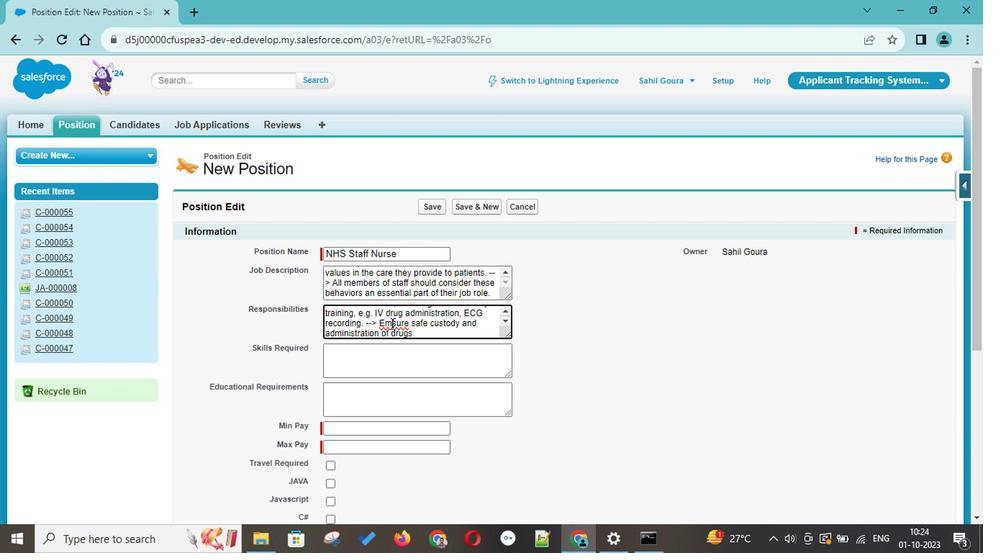 
Action: Mouse pressed left at (393, 344)
Screenshot: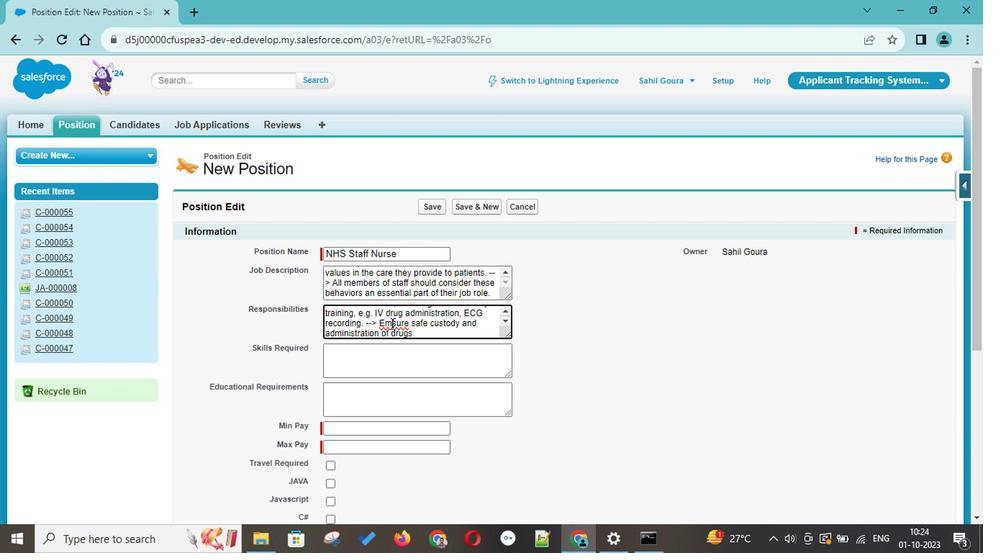 
Action: Key pressed <Key.backspace>n
Screenshot: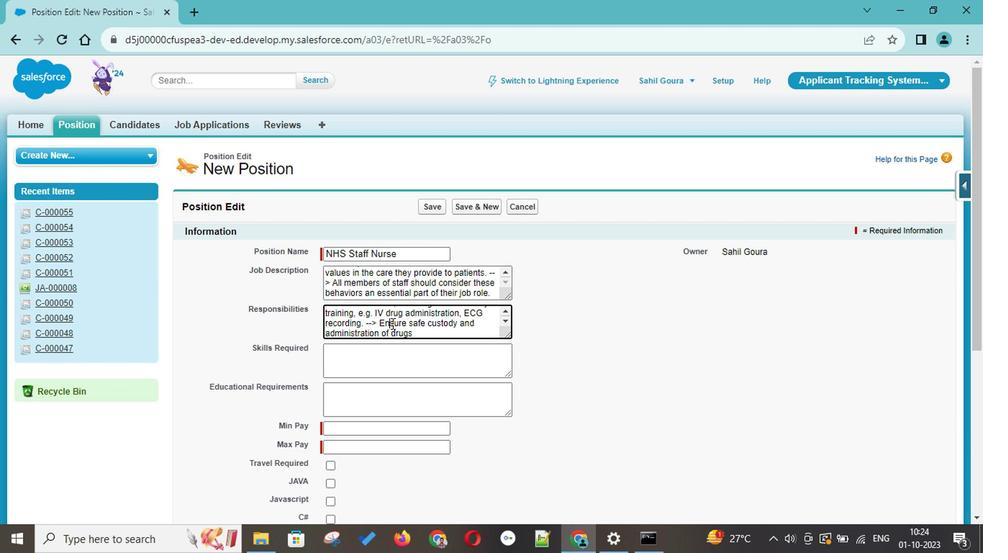 
Action: Mouse moved to (415, 351)
Screenshot: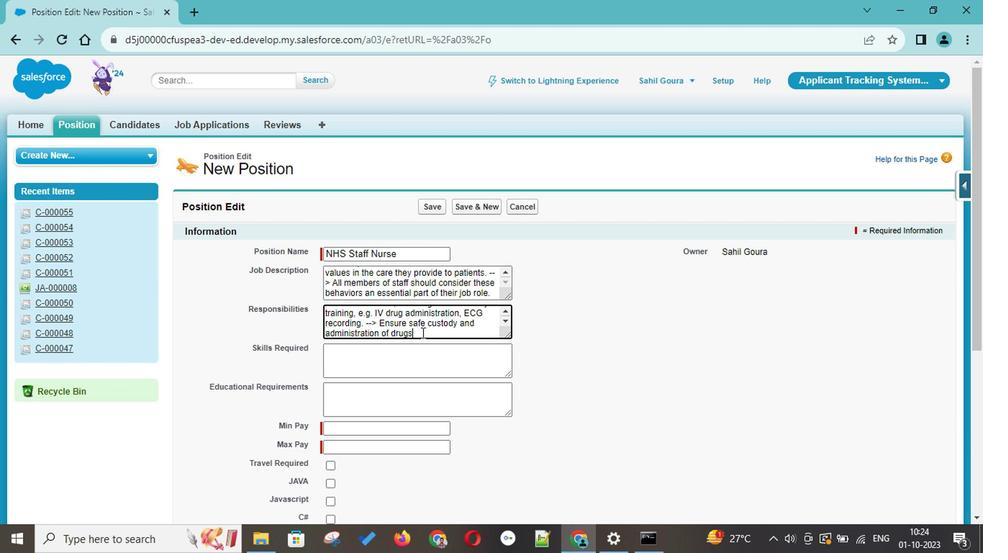 
Action: Mouse pressed left at (415, 351)
Screenshot: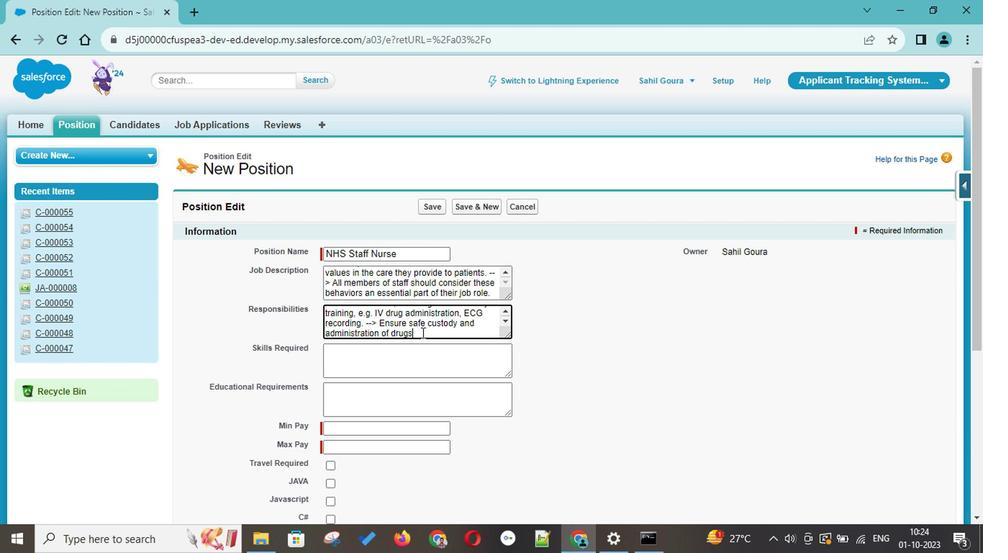 
Action: Key pressed ,<Key.space>in<Key.space>accordance<Key.space>with<Key.space><Key.shift>Trust<Key.space><Key.shift>policy<Key.tab><Key.shift>Observe<Key.space>all<Key.space>infection<Key.space>control<Key.space>policies<Key.space>and<Key.space>practix<Key.backspace>ces<Key.space>relevant<Key.space>to<Key.space>the<Key.space>post.<Key.space>--<Key.shift_r>><Key.space><Key.shift><Key.shift><Key.shift><Key.shift><Key.shift><Key.shift><Key.shift><Key.shift><Key.shift><Key.shift><Key.shift><Key.shift><Key.shift><Key.shift><Key.shift>Act<Key.space>as<Key.space>a<Key.space>role<Key.space>model<Key.space>to<Key.space>others<Key.space>regarding<Key.space>infecy<Key.backspace>tion<Key.space>control<Key.space>best<Key.space>practice.<Key.space>--<Key.shift_r>><Key.space><Key.shift>Nus<Key.backspace>r<Key.backspace><Key.backspace><Key.backspace><Key.backspace><Key.backspace><Key.backspace><Key.backspace><Key.shift>Ensure<Key.backspace><Key.backspace><Key.backspace><Key.backspace><Key.backspace><Key.backspace>--<Key.shift_r>><Key.space><Key.shift><Key.shift><Key.shift><Key.shift>Ensure<Key.space>the<Key.space>patients,<Key.space>visio<Key.backspace>tors<Key.space>and<Key.space>contractors<Key.space>are<Key.space>aware<Key.space>ofand<Key.space>foloo<Key.backspace><Key.backspace><Key.backspace><Key.backspace><Key.backspace><Key.backspace><Key.backspace><Key.backspace><Key.backspace><Key.space>and<Key.space>follow<Key.space>infection<Key.space>control<Key.space>issues<Key.space><Key.backspace><Key.backspace><Key.backspace><Key.backspace><Key.backspace><Key.backspace><Key.backspace><Key.backspace><Key.backspace><Key.backspace><Key.backspace><Key.backspace>tri<Key.backspace>ol<Key.space>best<Key.space>practice.<Key.tab><Key.tab>
Screenshot: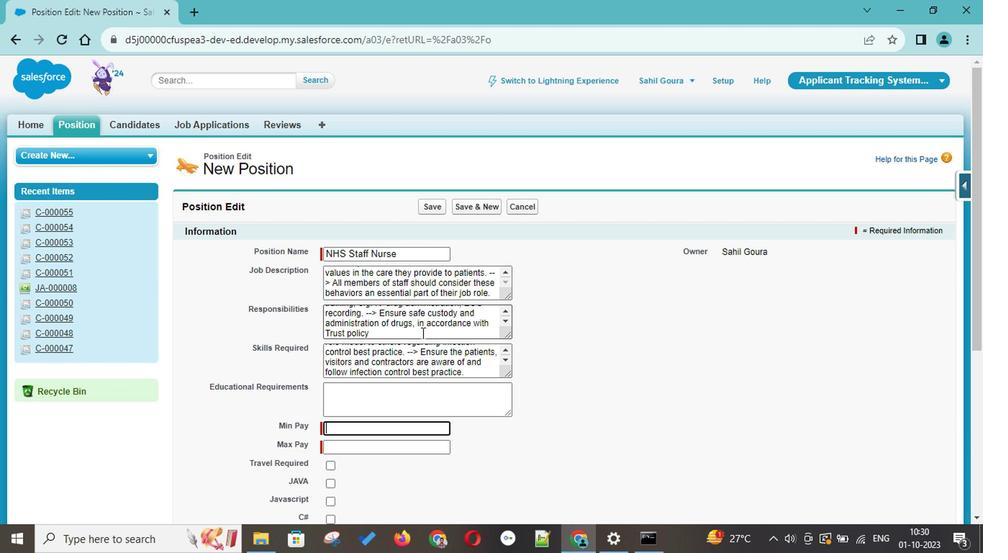 
Action: Mouse moved to (364, 398)
Screenshot: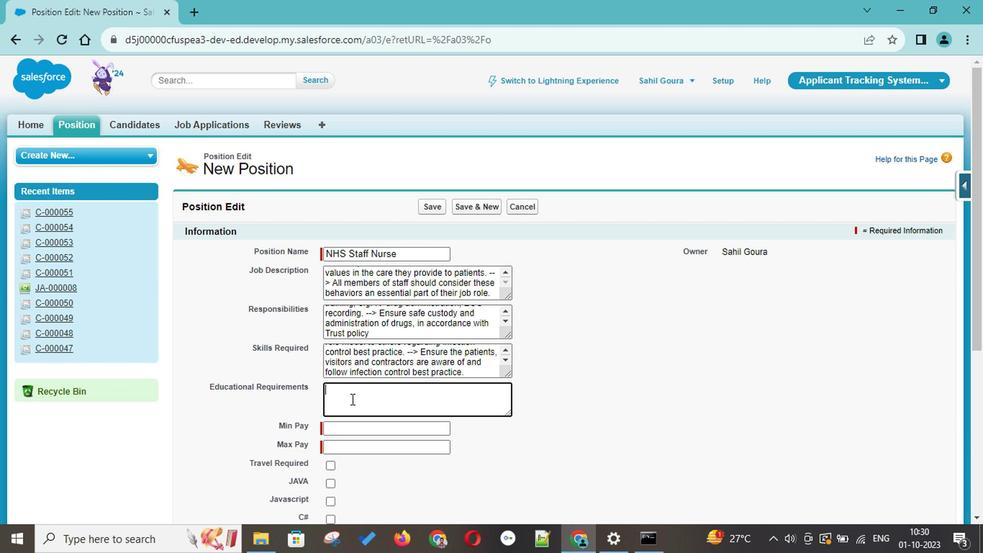 
Action: Mouse pressed left at (364, 398)
Screenshot: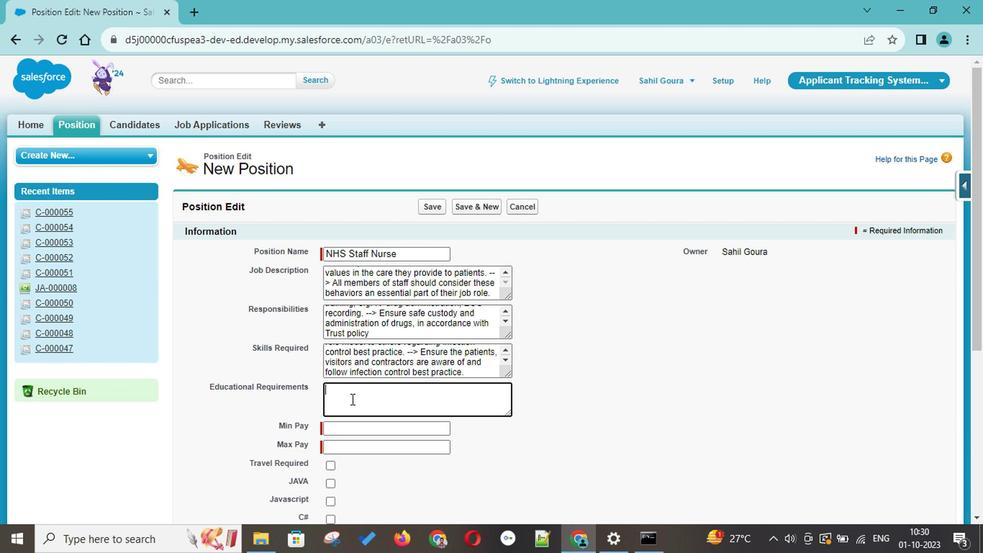 
Action: Key pressed <Key.shift>Nursing<Key.space>degree<Key.space>or<Key.space><Key.shift>Do<Key.backspace>iploma<Key.space><Key.shift><Key.shift><Key.shift><Key.shift><Key.shift><Key.shift><Key.shift><Key.shift><Key.shift><Key.shift><Key.shift>R<Key.backspace>required<Key.tab>264103<Key.tab>376245
Screenshot: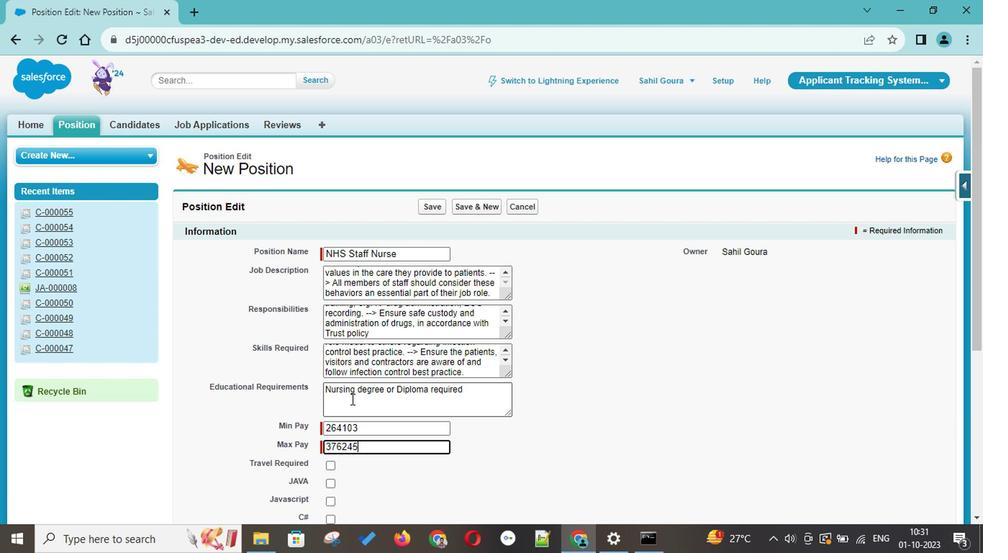 
Action: Mouse moved to (349, 444)
Screenshot: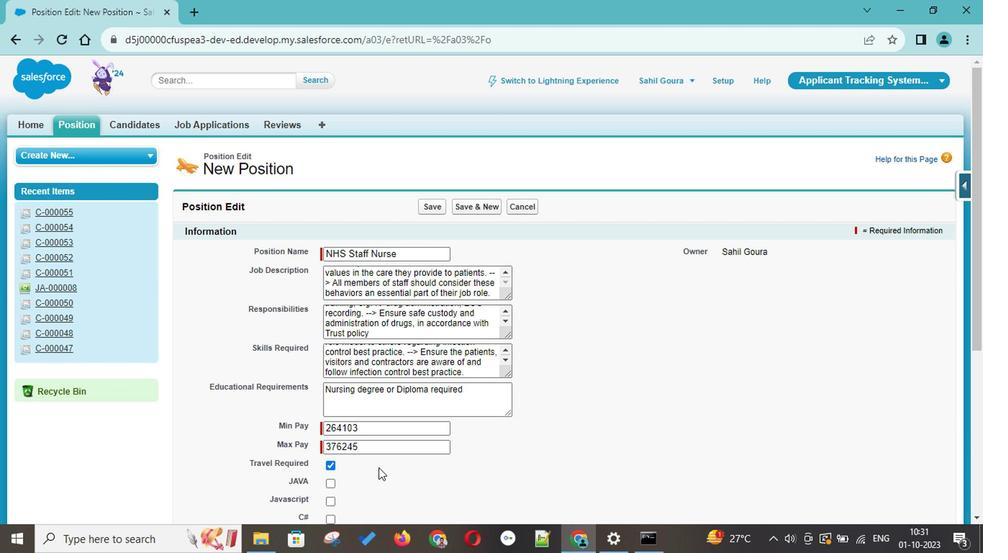 
Action: Mouse pressed left at (349, 444)
Screenshot: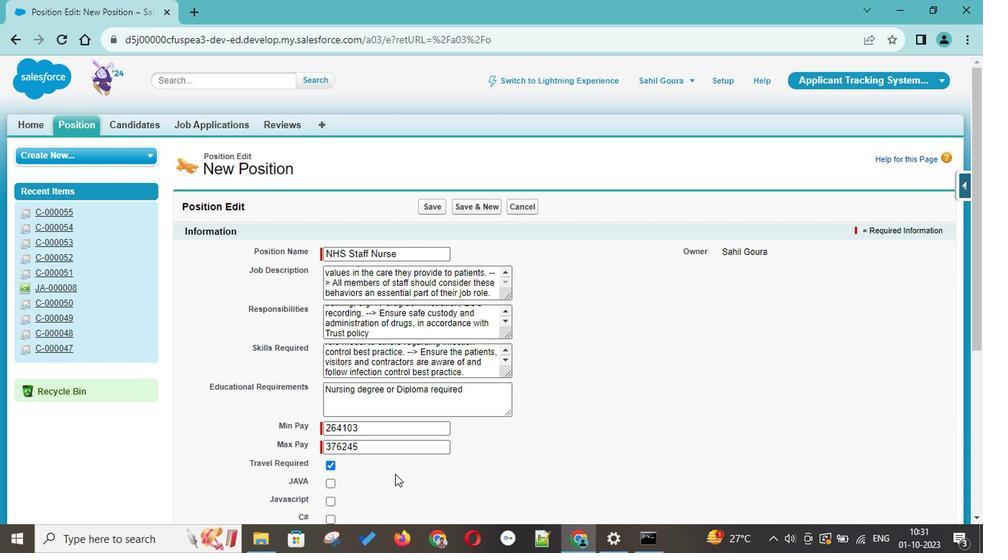 
Action: Mouse moved to (396, 451)
Screenshot: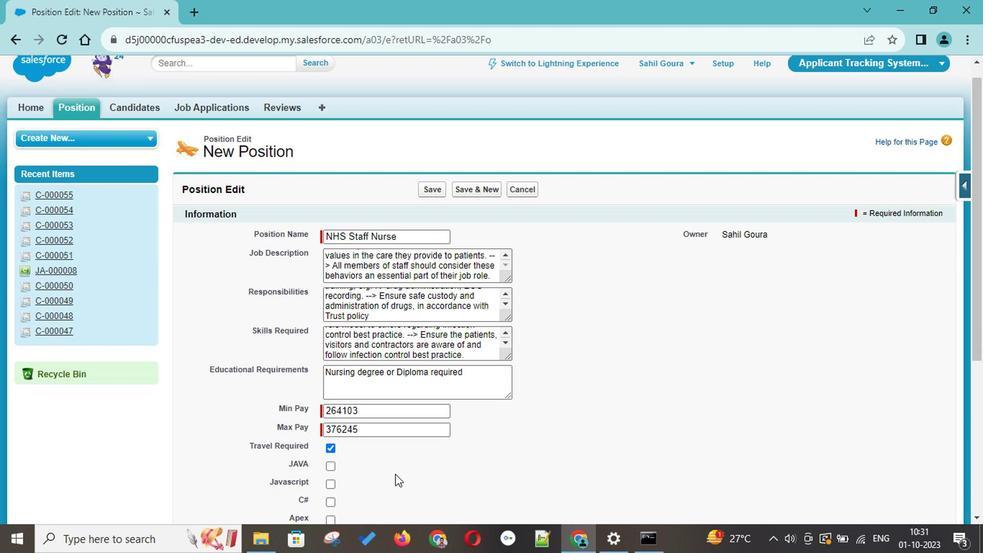 
Action: Mouse scrolled (396, 451) with delta (0, 0)
Screenshot: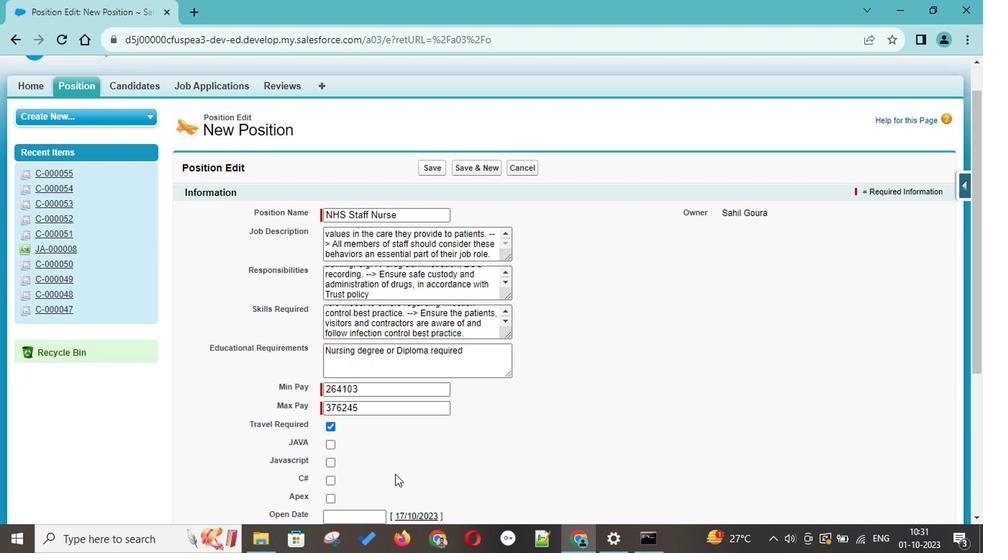
Action: Mouse scrolled (396, 451) with delta (0, 0)
Screenshot: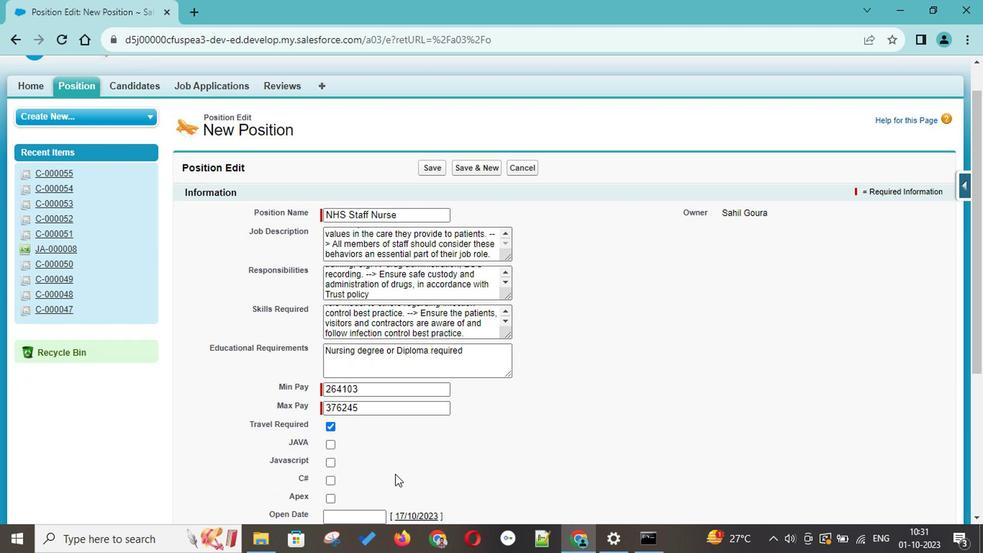
Action: Mouse scrolled (396, 451) with delta (0, 0)
Screenshot: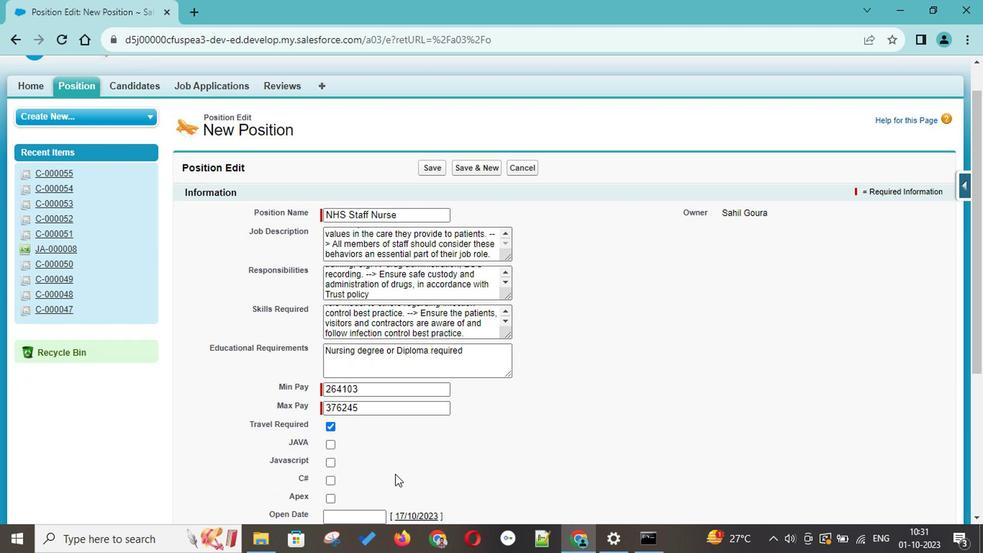 
Action: Mouse scrolled (396, 451) with delta (0, 0)
Screenshot: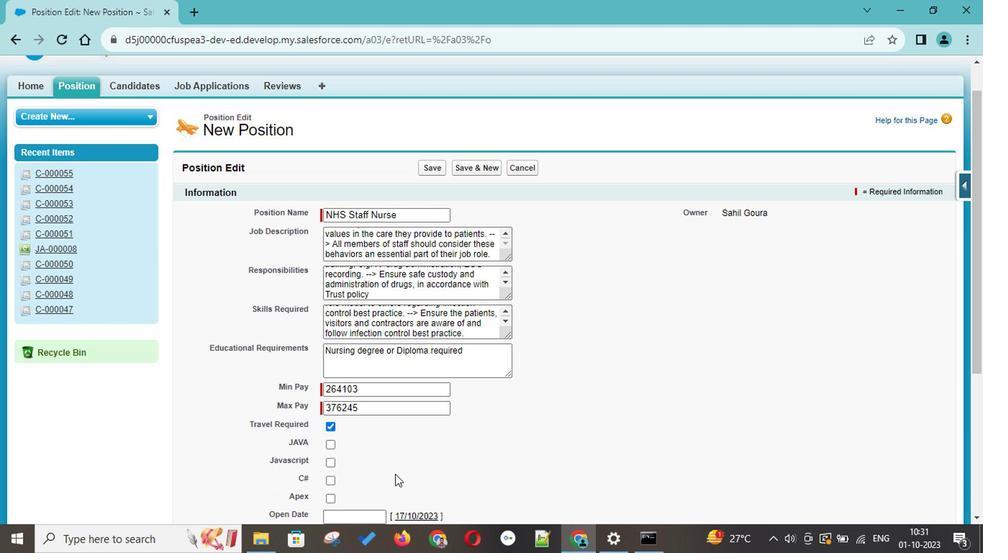 
Action: Mouse scrolled (396, 451) with delta (0, 0)
Screenshot: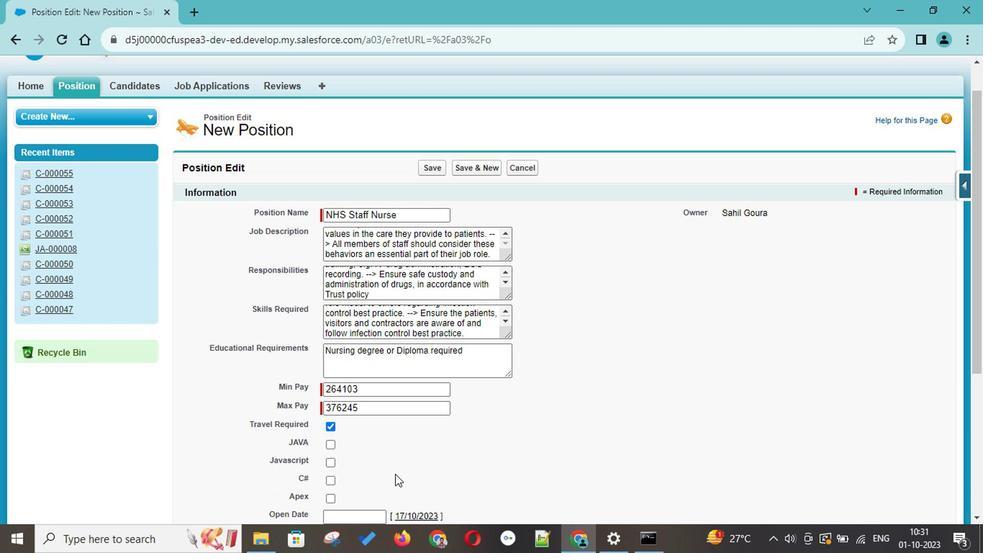 
Action: Mouse scrolled (396, 451) with delta (0, 0)
Screenshot: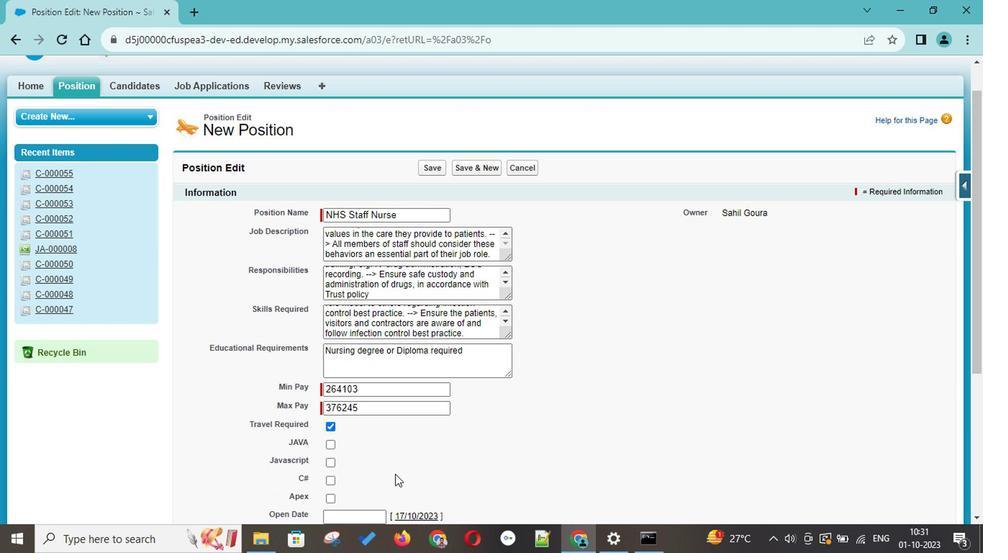 
Action: Mouse scrolled (396, 451) with delta (0, 0)
Screenshot: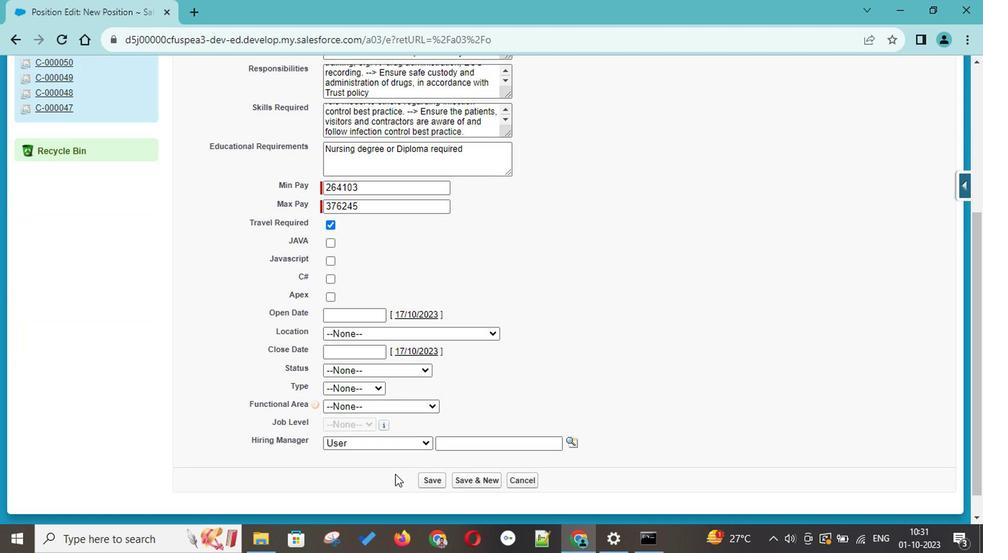 
Action: Mouse scrolled (396, 451) with delta (0, 0)
Screenshot: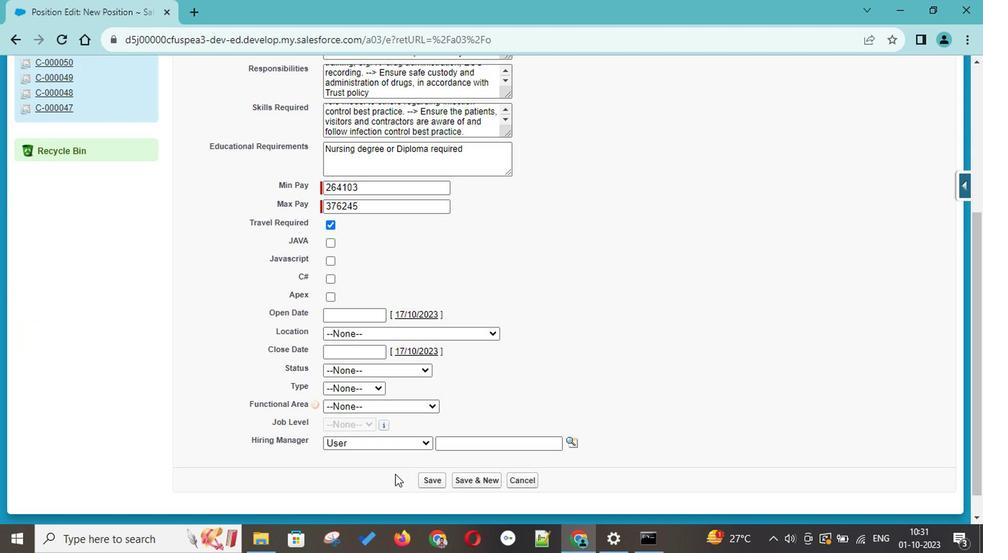 
Action: Mouse scrolled (396, 451) with delta (0, 0)
Screenshot: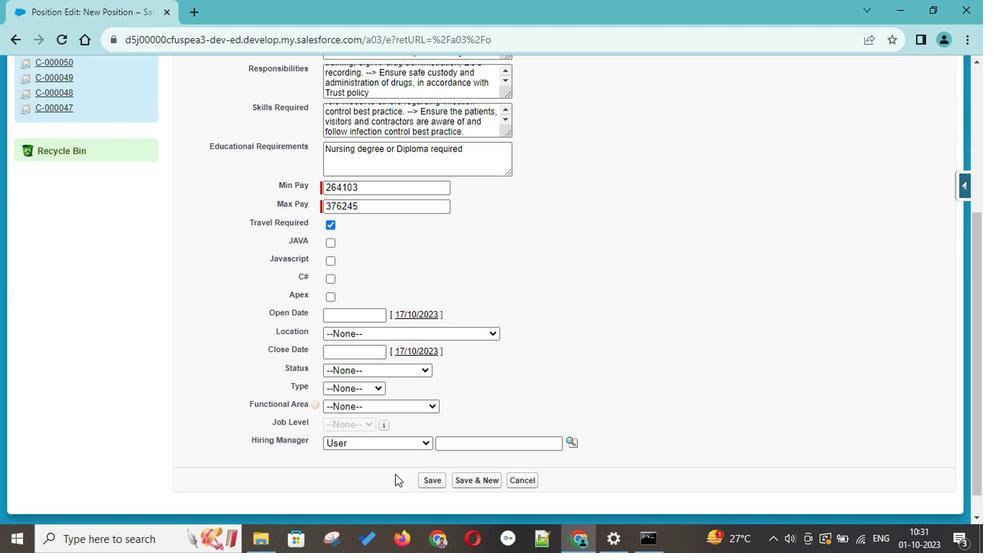 
Action: Mouse scrolled (396, 451) with delta (0, 0)
Screenshot: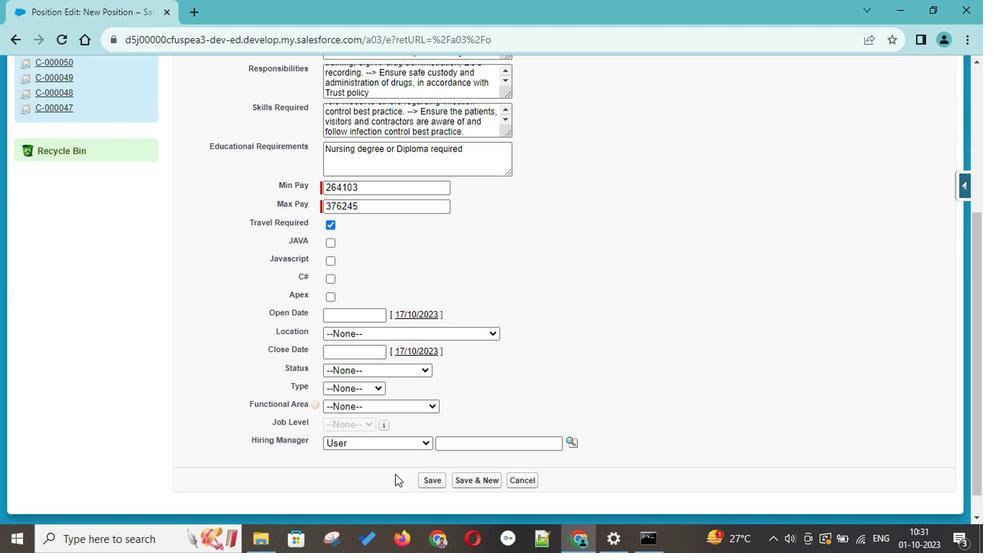 
Action: Mouse scrolled (396, 451) with delta (0, 0)
Screenshot: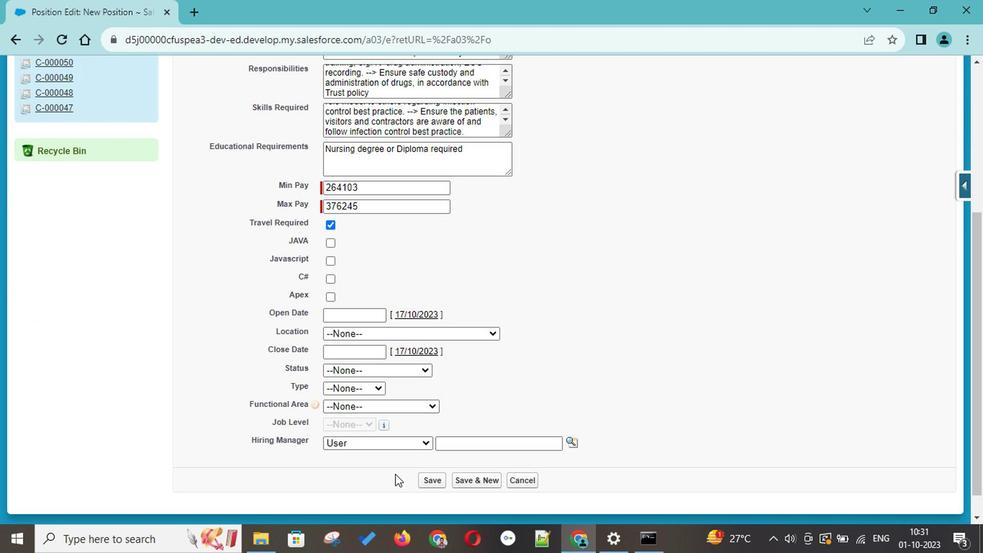 
Action: Mouse scrolled (396, 451) with delta (0, 0)
Screenshot: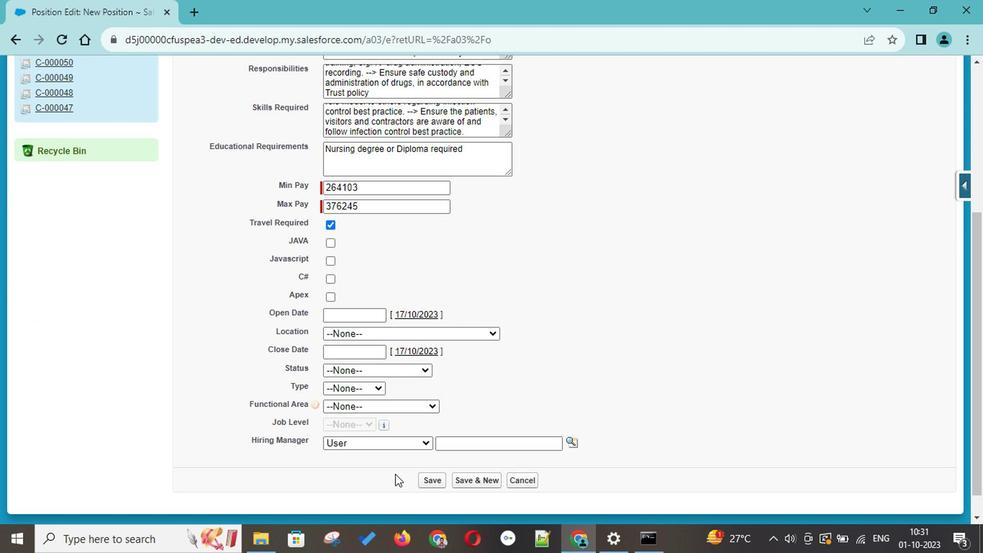 
Action: Mouse scrolled (396, 451) with delta (0, 0)
Screenshot: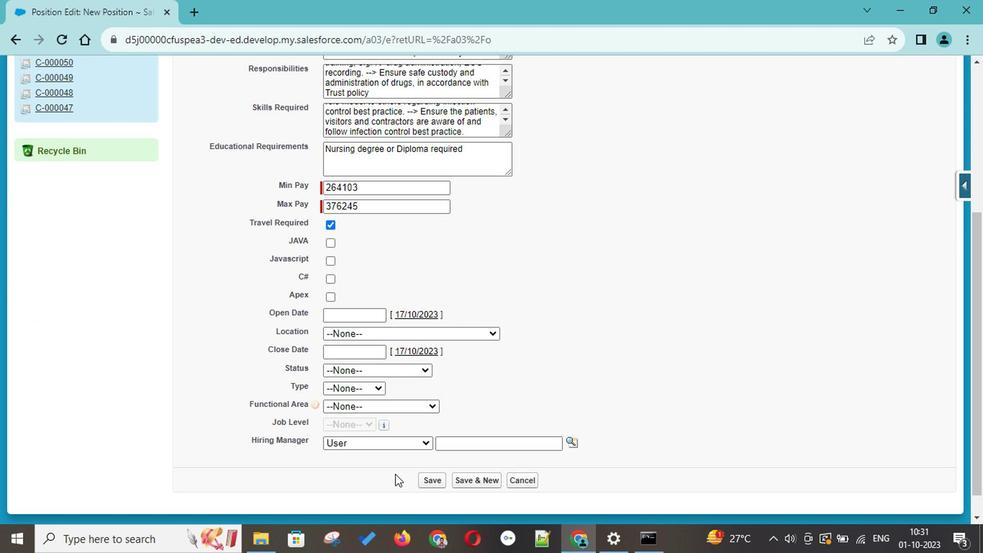 
Action: Mouse moved to (379, 337)
Screenshot: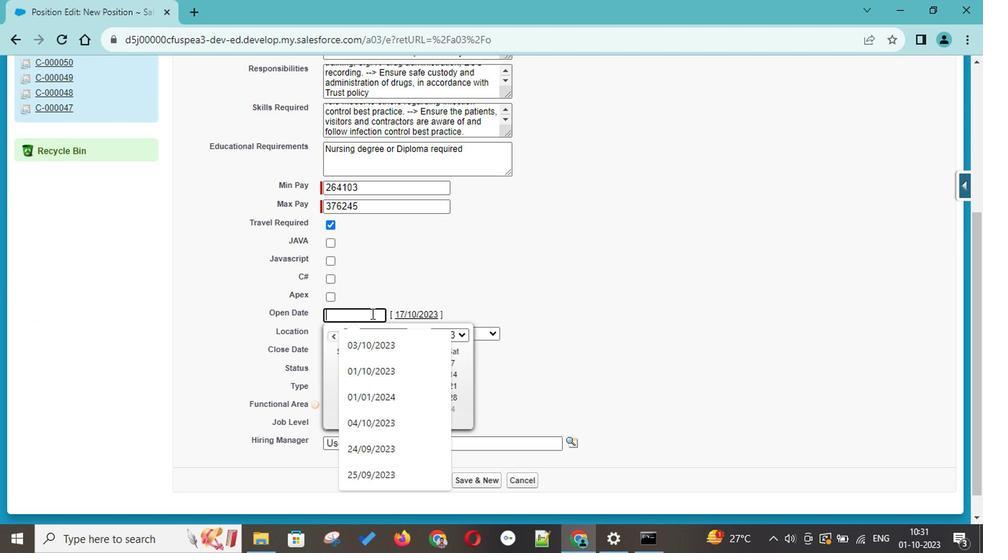 
Action: Mouse pressed left at (379, 337)
Screenshot: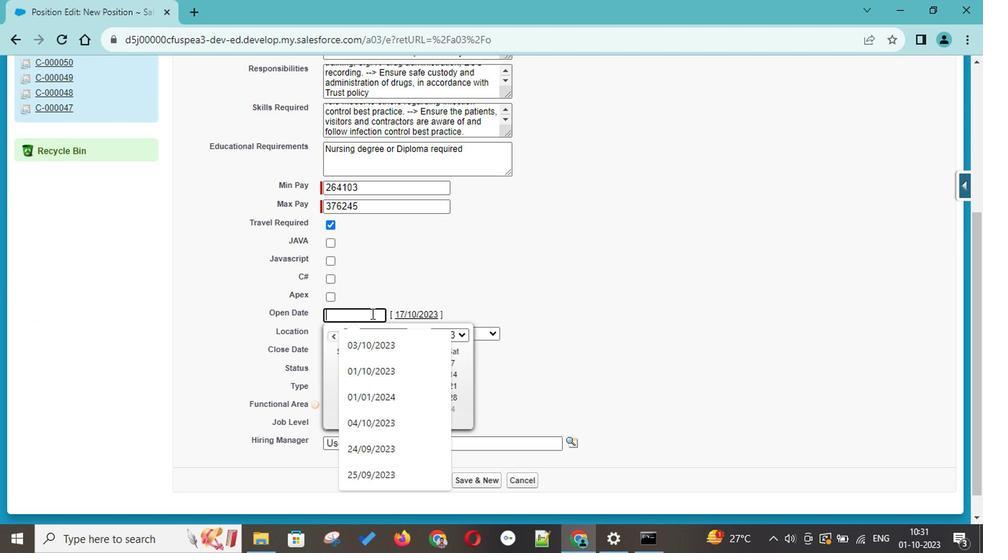 
Action: Mouse moved to (405, 338)
Screenshot: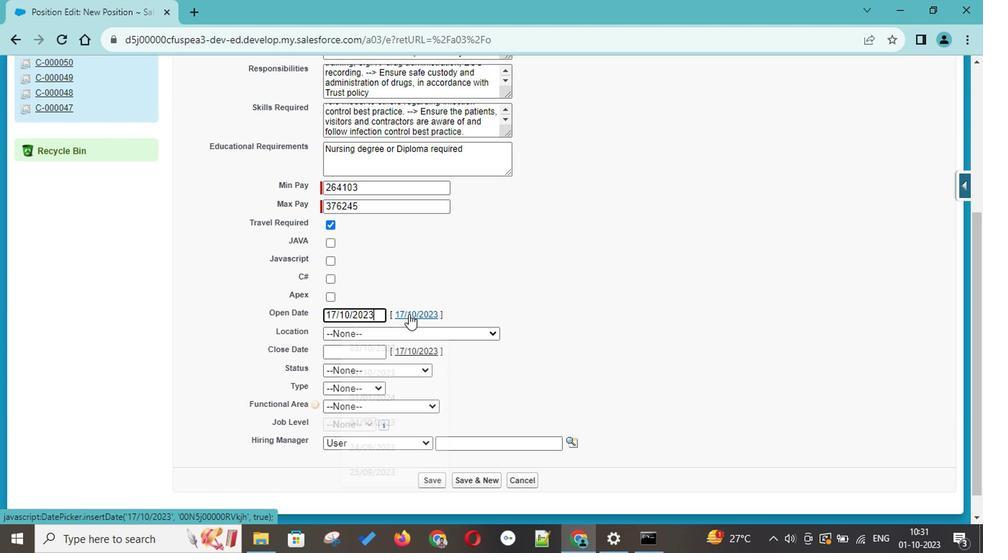 
Action: Mouse pressed left at (405, 338)
Screenshot: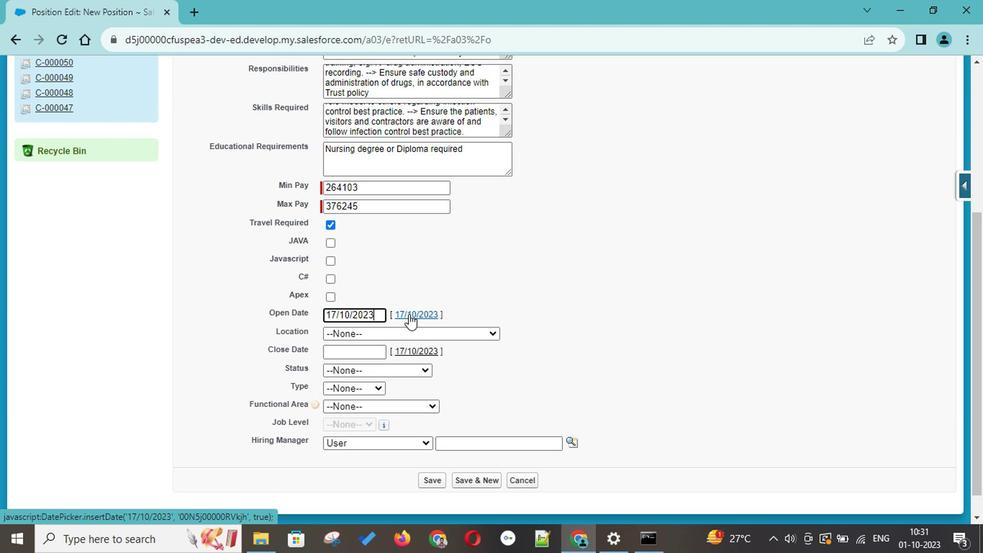 
Action: Mouse moved to (405, 337)
Screenshot: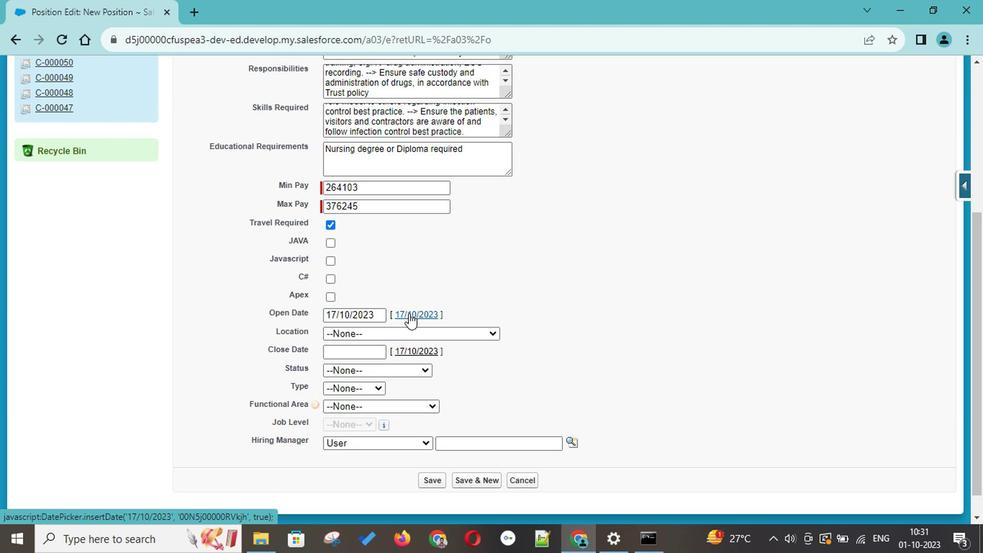 
Action: Mouse pressed left at (405, 337)
Screenshot: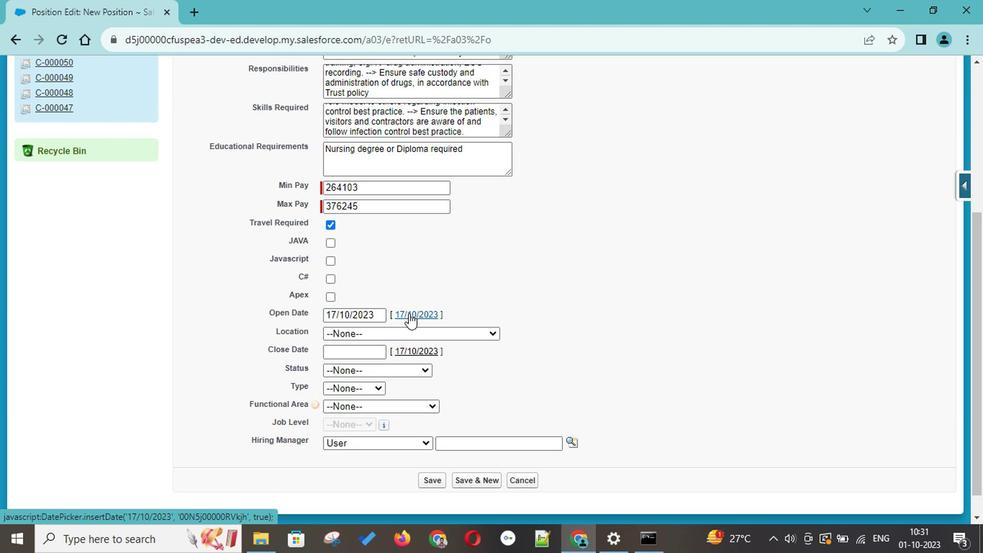
Action: Mouse moved to (415, 336)
Screenshot: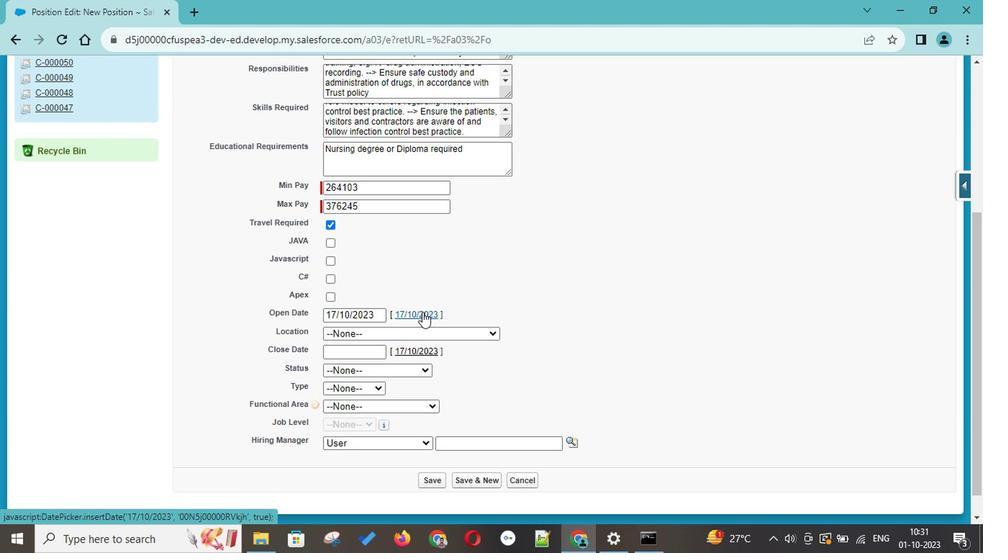 
Action: Mouse pressed left at (415, 336)
Screenshot: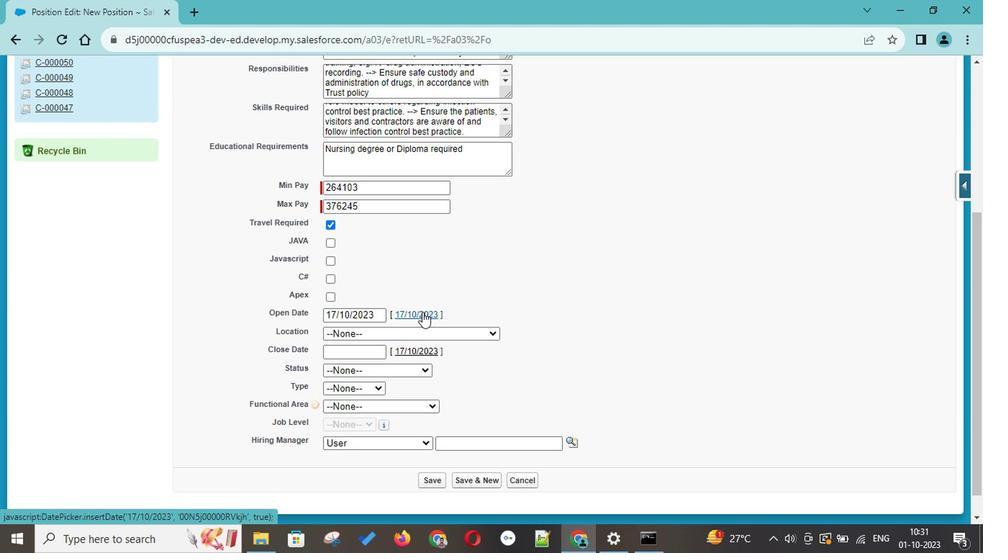 
Action: Mouse moved to (382, 340)
Screenshot: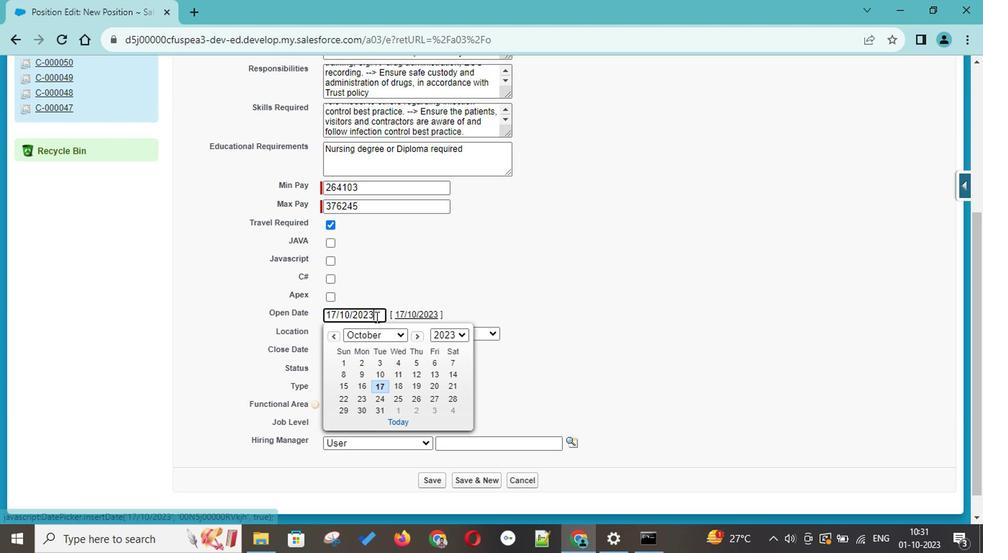 
Action: Mouse pressed left at (382, 340)
Screenshot: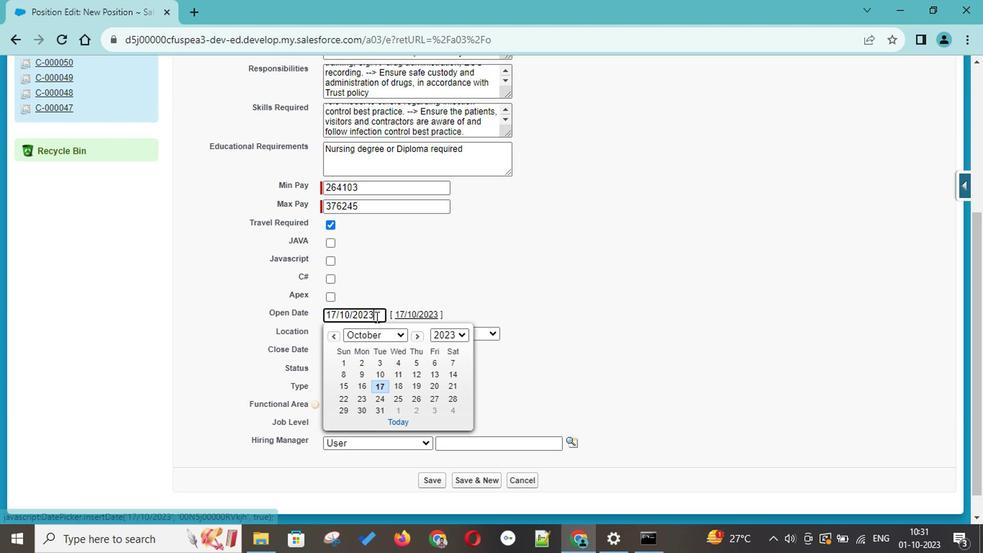 
Action: Mouse moved to (385, 370)
Screenshot: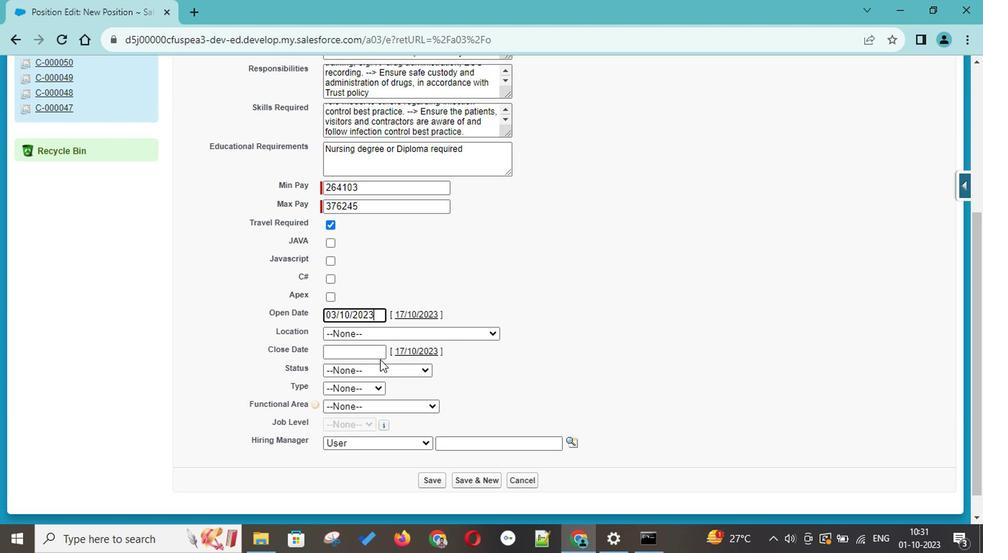 
Action: Mouse pressed left at (385, 370)
Screenshot: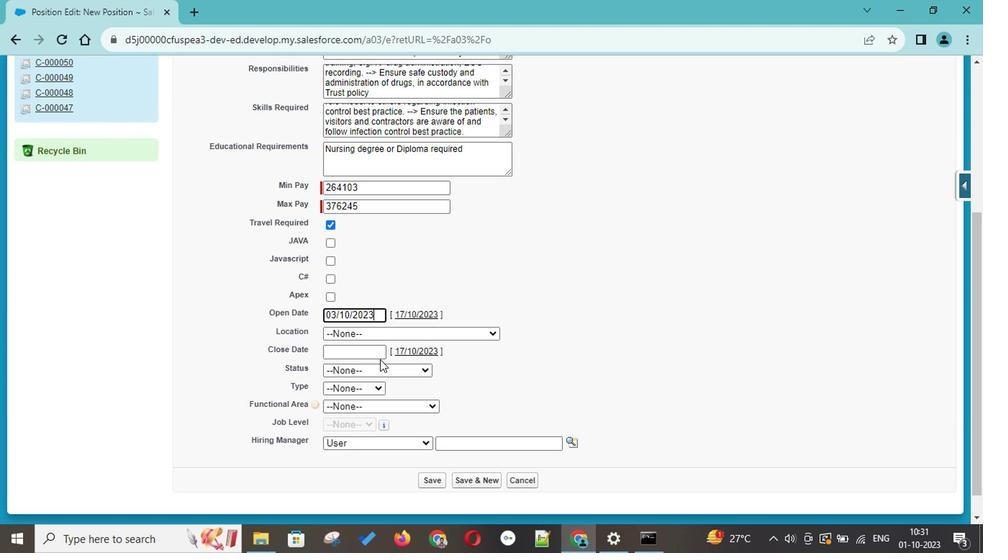 
Action: Mouse moved to (365, 365)
Screenshot: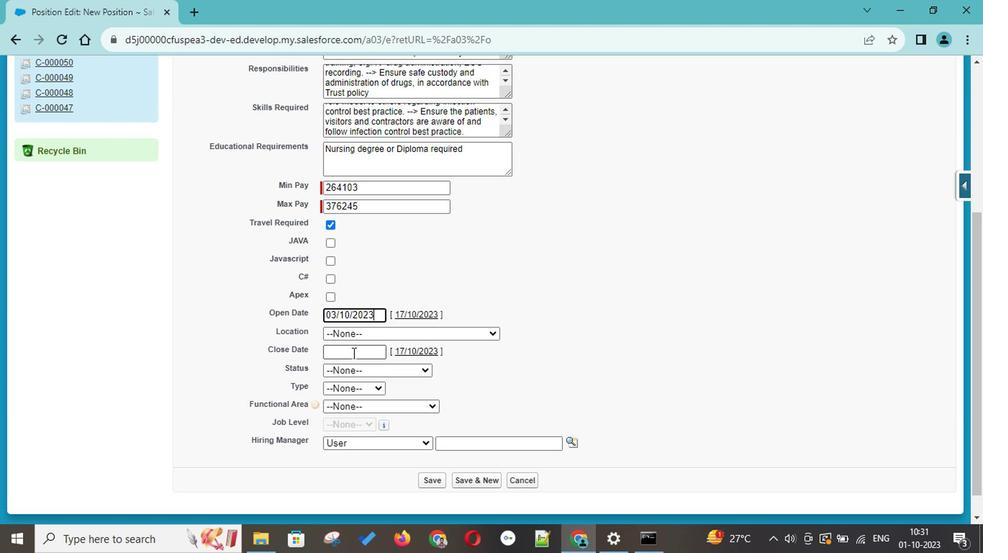 
Action: Mouse pressed left at (365, 365)
Screenshot: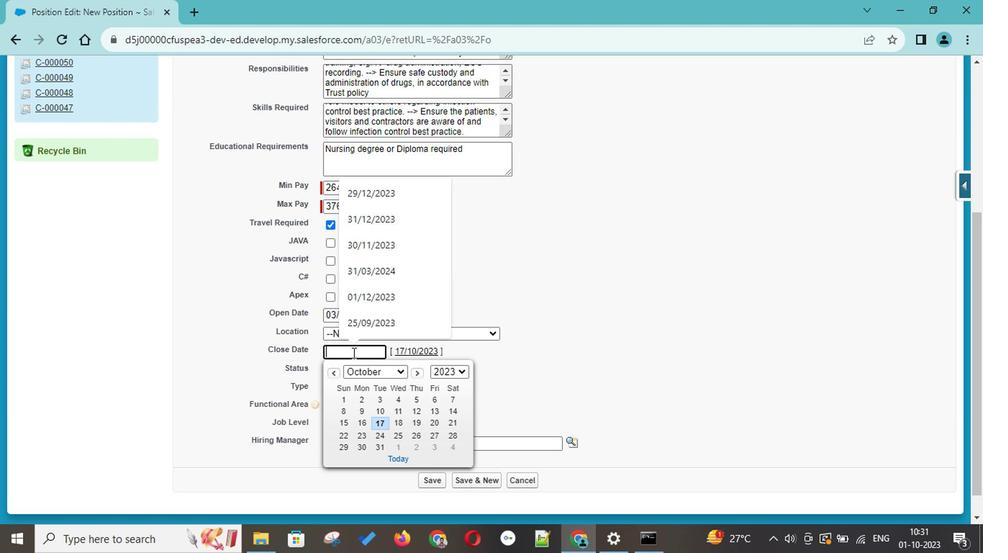 
Action: Mouse moved to (396, 376)
Screenshot: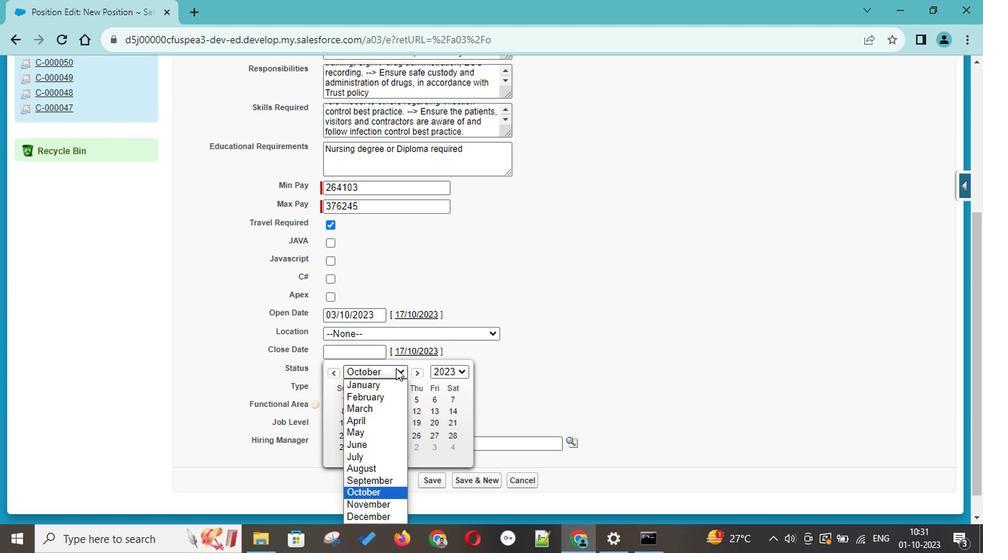 
Action: Mouse pressed left at (396, 376)
Screenshot: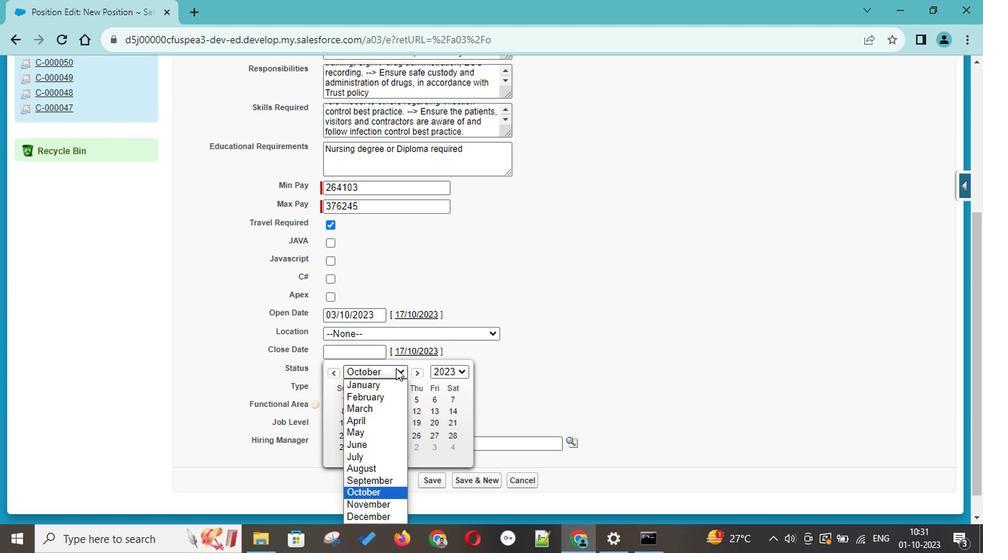 
Action: Mouse moved to (396, 481)
Screenshot: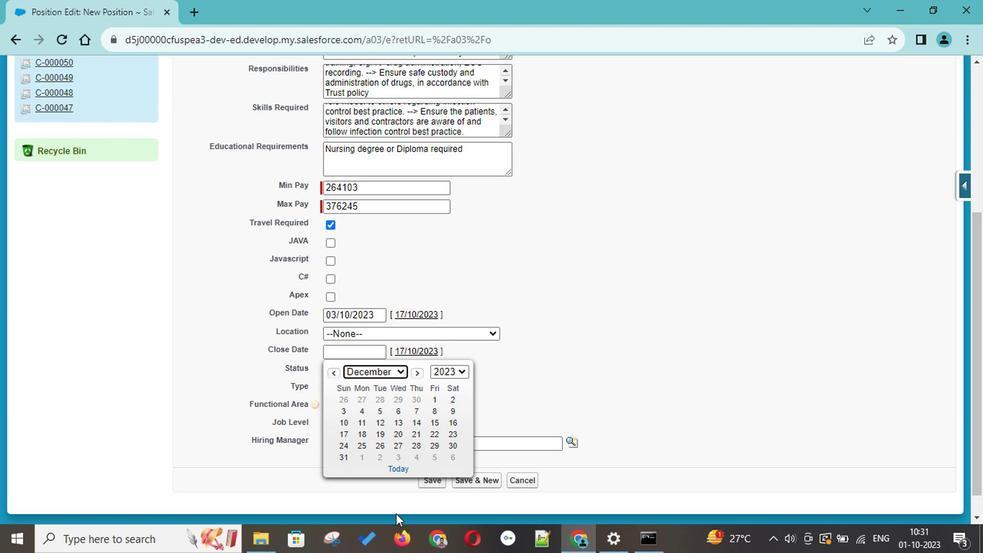 
Action: Mouse pressed left at (396, 481)
Screenshot: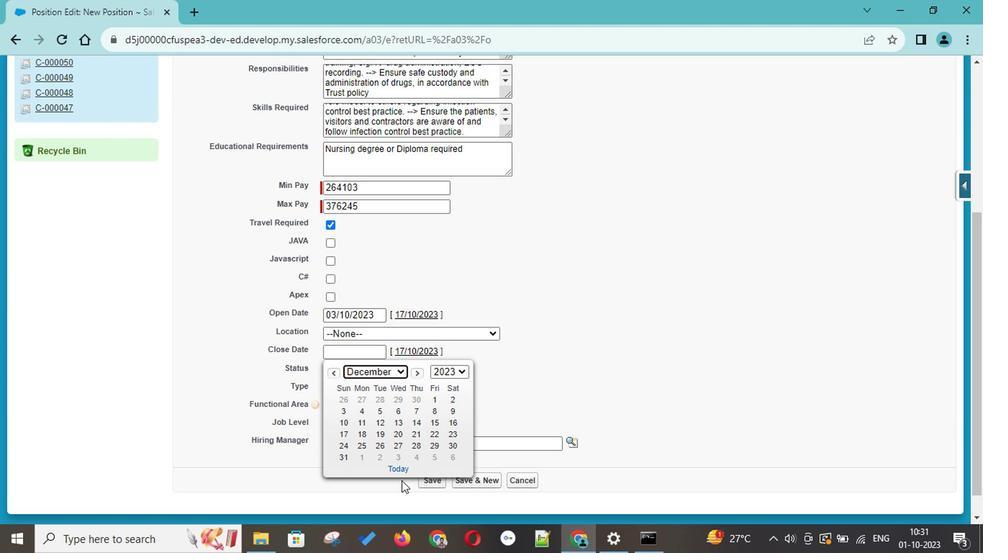 
Action: Mouse moved to (395, 410)
Screenshot: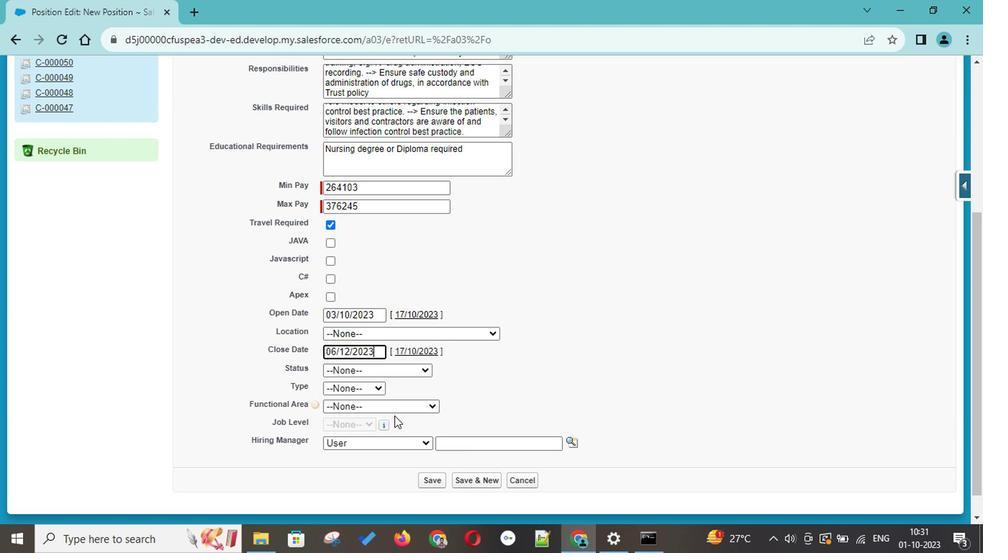 
Action: Mouse pressed left at (395, 410)
Screenshot: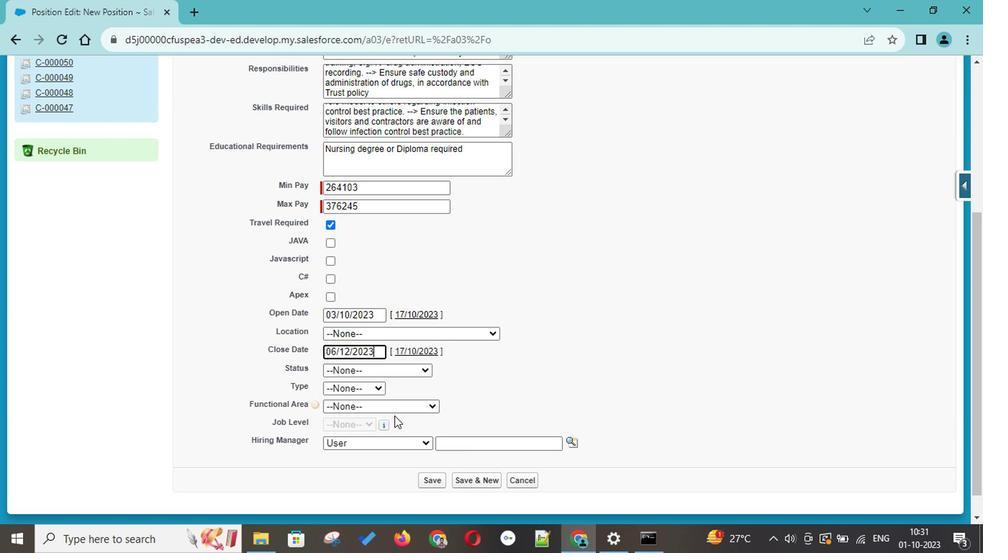 
Action: Mouse moved to (359, 389)
Screenshot: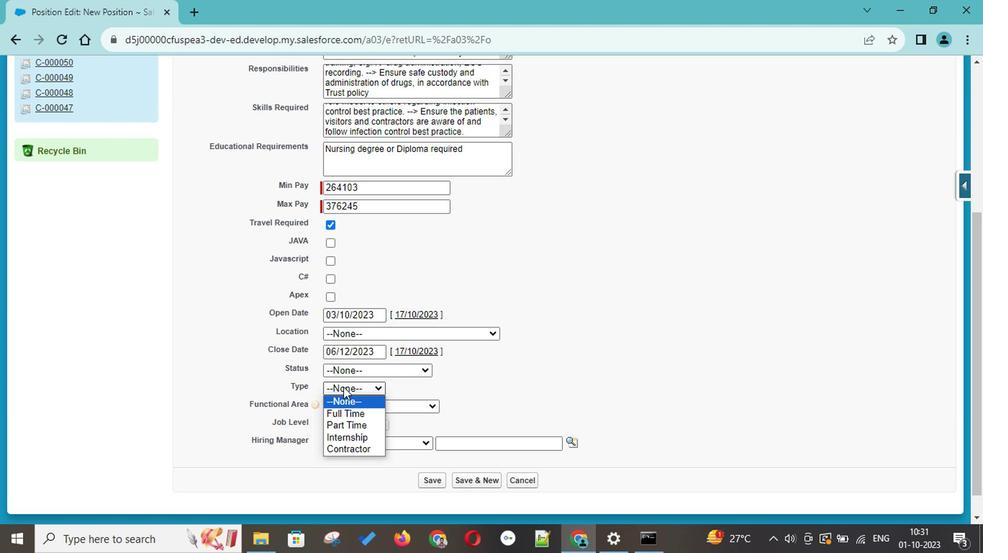 
Action: Mouse pressed left at (359, 389)
Screenshot: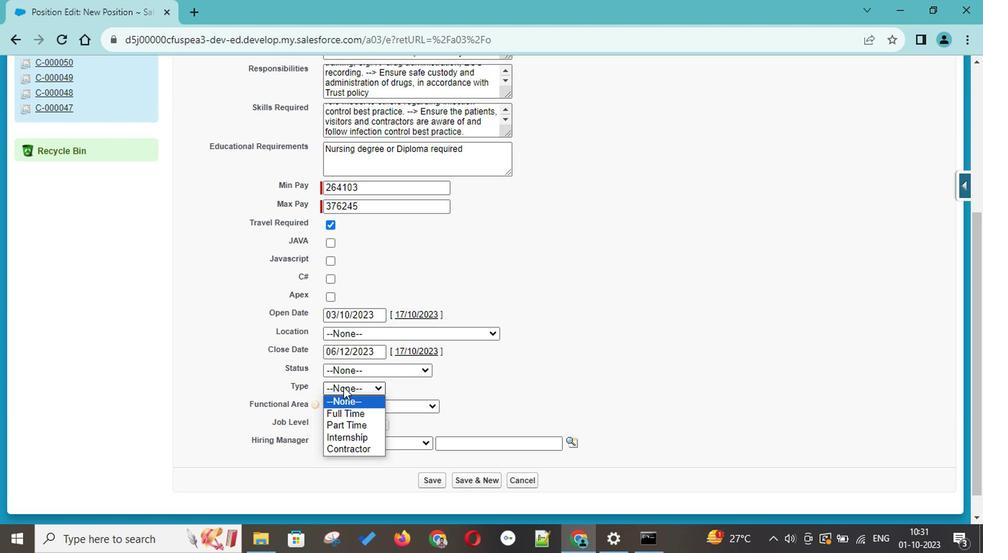 
Action: Mouse moved to (358, 409)
Screenshot: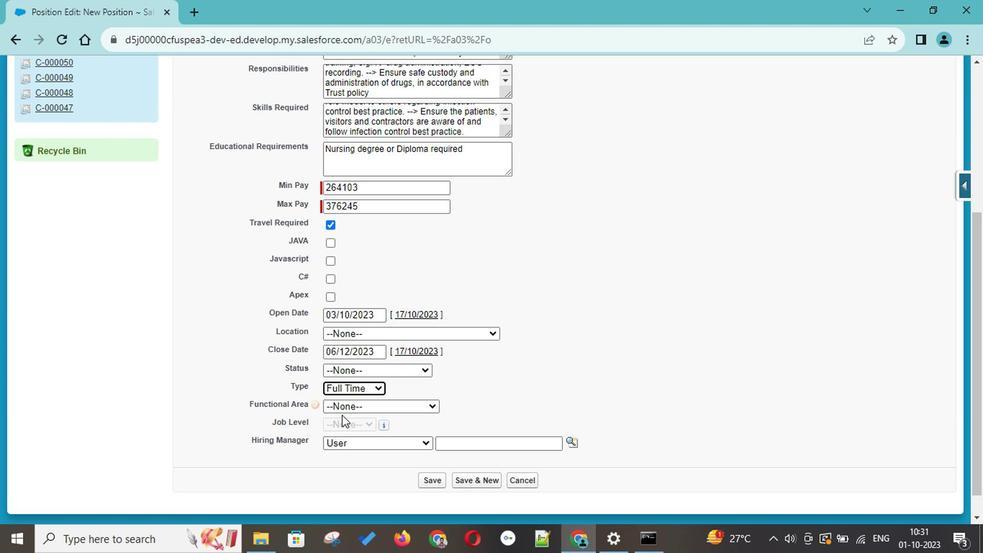 
Action: Mouse pressed left at (358, 409)
Screenshot: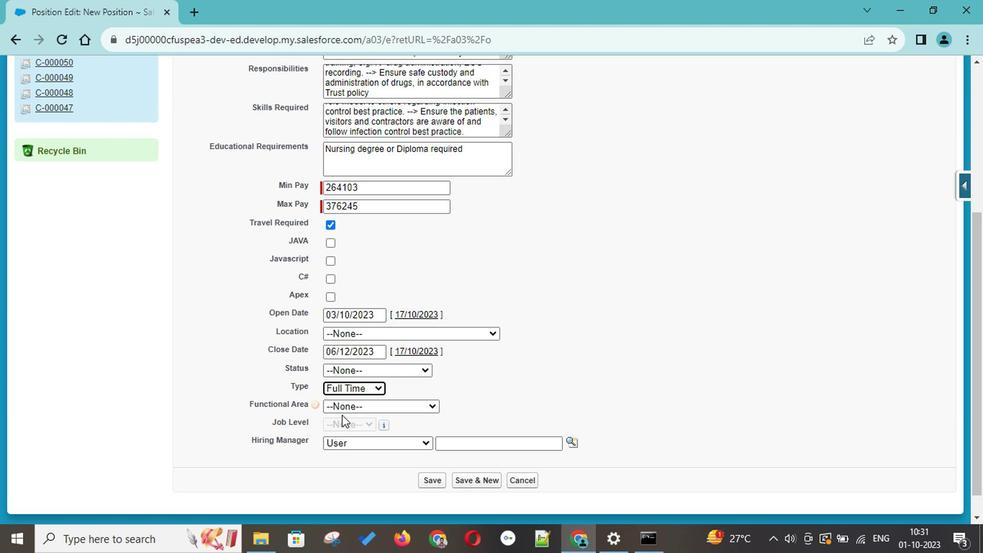 
Action: Mouse moved to (374, 406)
Screenshot: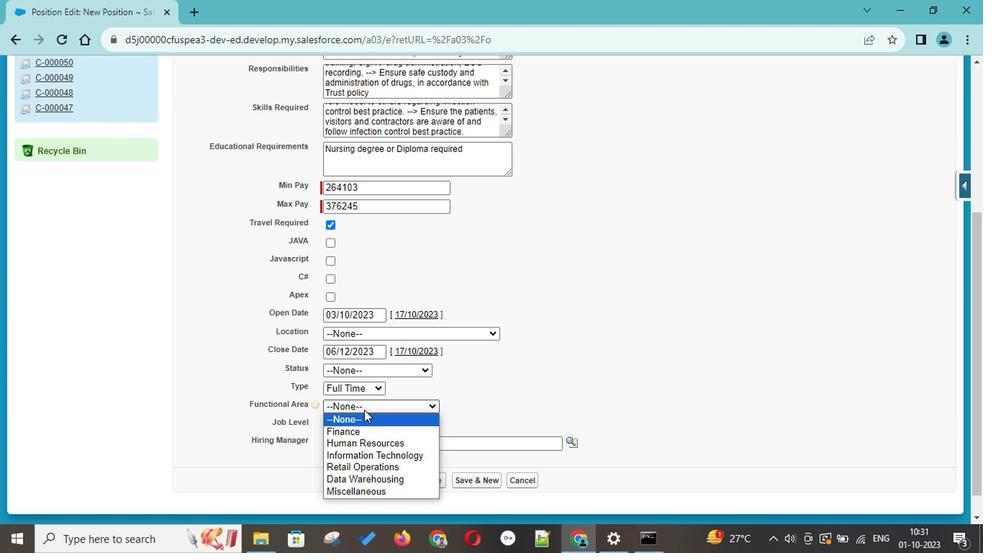 
Action: Mouse pressed left at (374, 406)
Screenshot: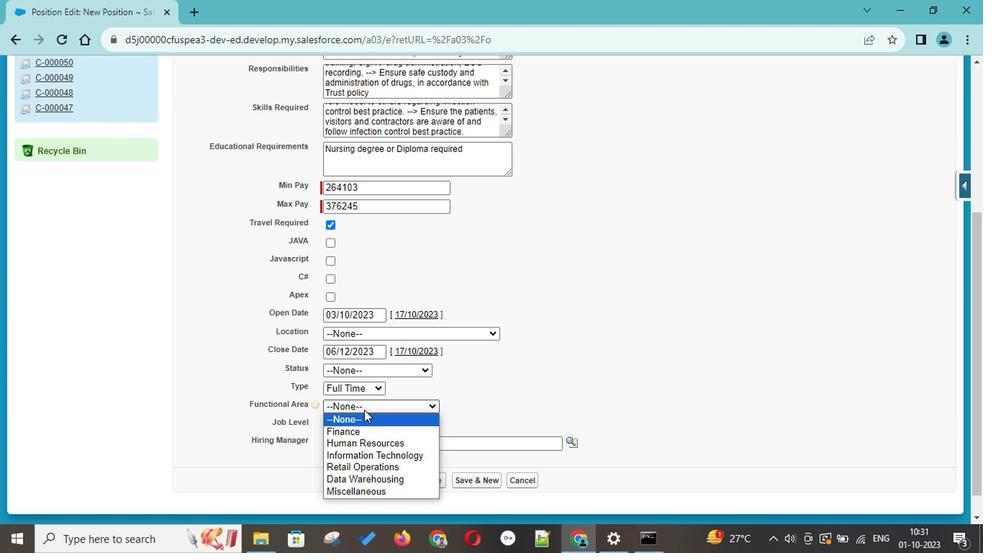 
Action: Mouse pressed left at (374, 406)
Screenshot: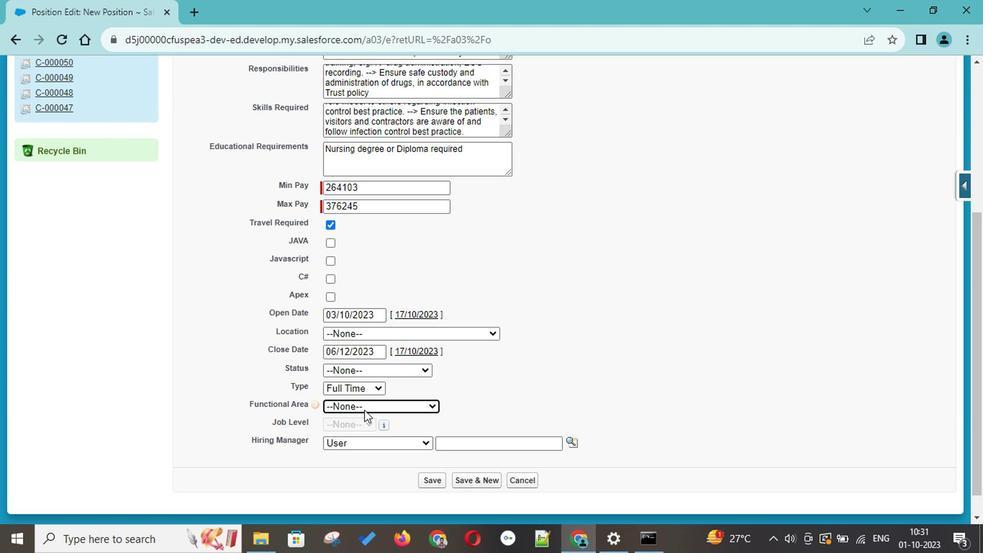 
Action: Mouse moved to (459, 455)
Screenshot: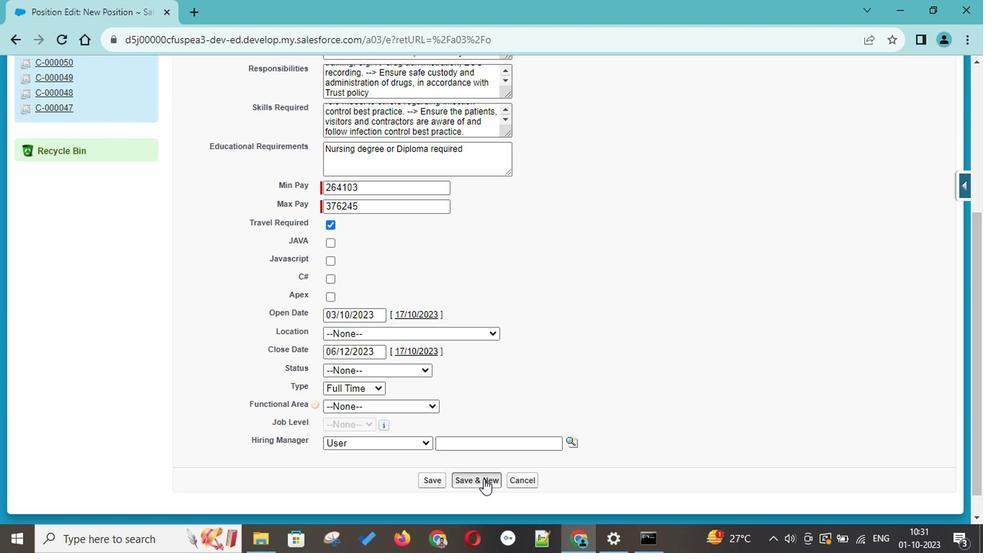 
Action: Mouse pressed left at (459, 455)
Screenshot: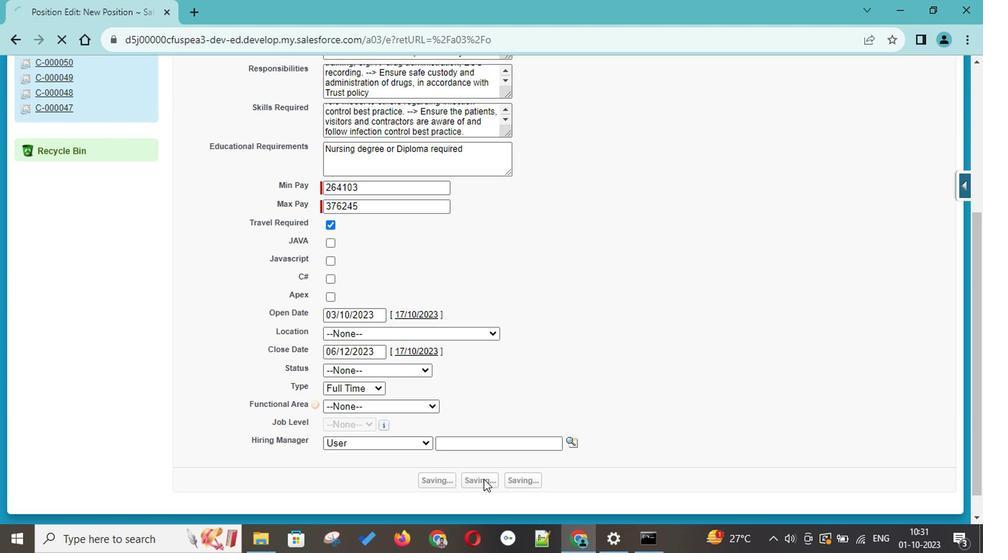 
